 Task: Look for space in Osa, Russia from 8th June, 2023 to 12th June, 2023 for 2 adults in price range Rs.8000 to Rs.16000. Place can be private room with 1  bedroom having 1 bed and 1 bathroom. Property type can be flatguest house, hotel. Booking option can be shelf check-in. Required host language is English.
Action: Mouse pressed left at (373, 82)
Screenshot: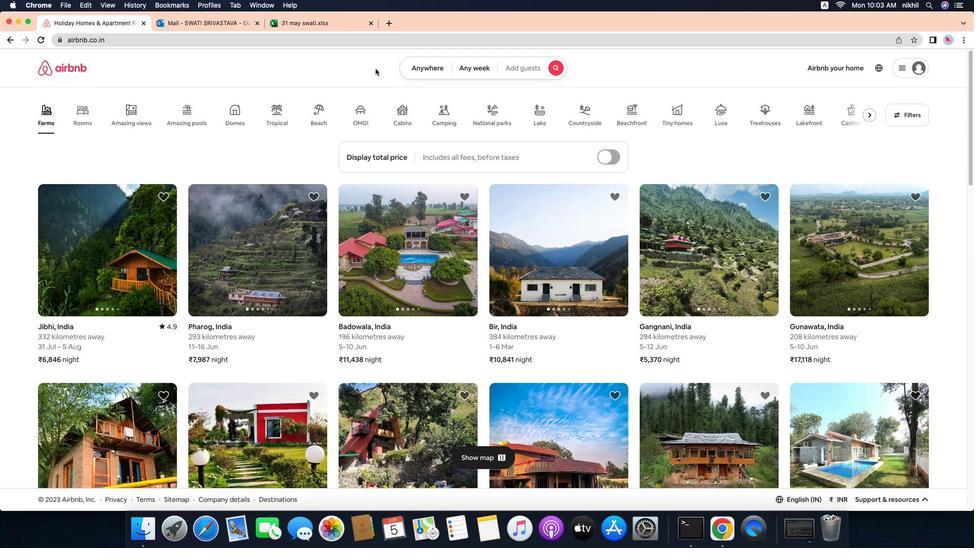 
Action: Mouse moved to (430, 84)
Screenshot: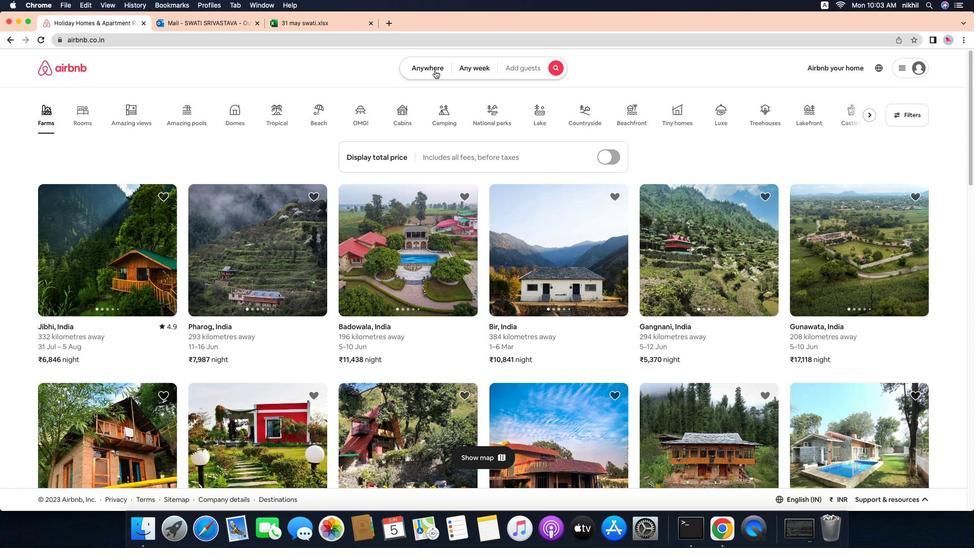 
Action: Mouse pressed left at (430, 84)
Screenshot: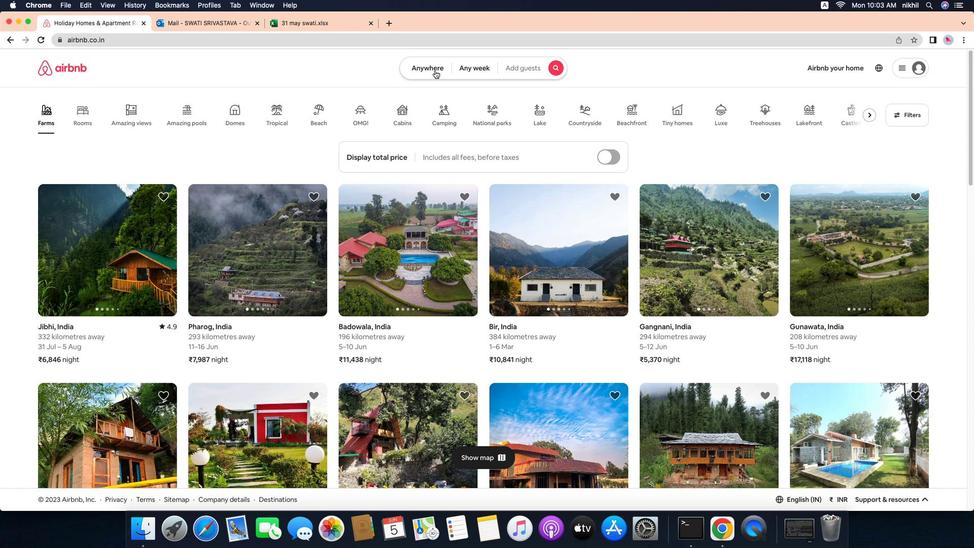 
Action: Mouse moved to (374, 113)
Screenshot: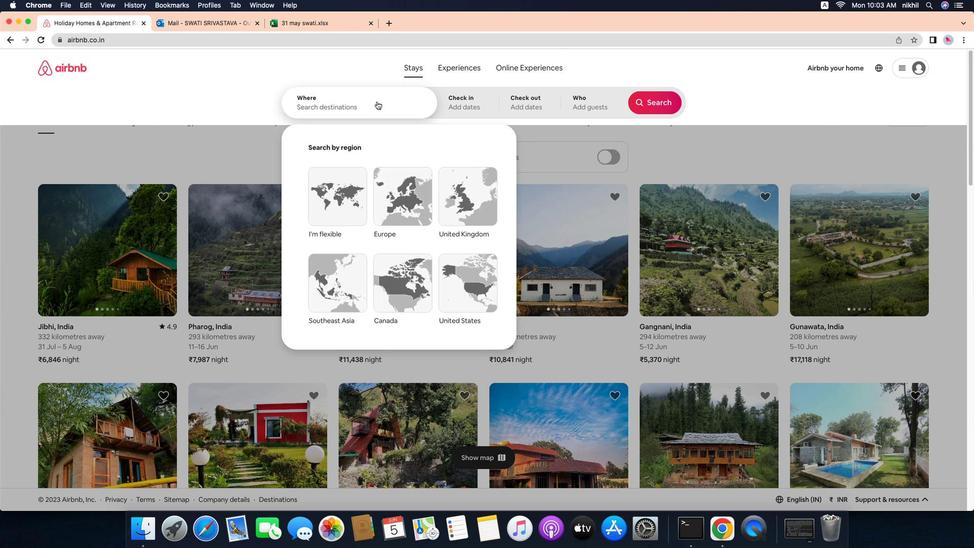 
Action: Mouse pressed left at (374, 113)
Screenshot: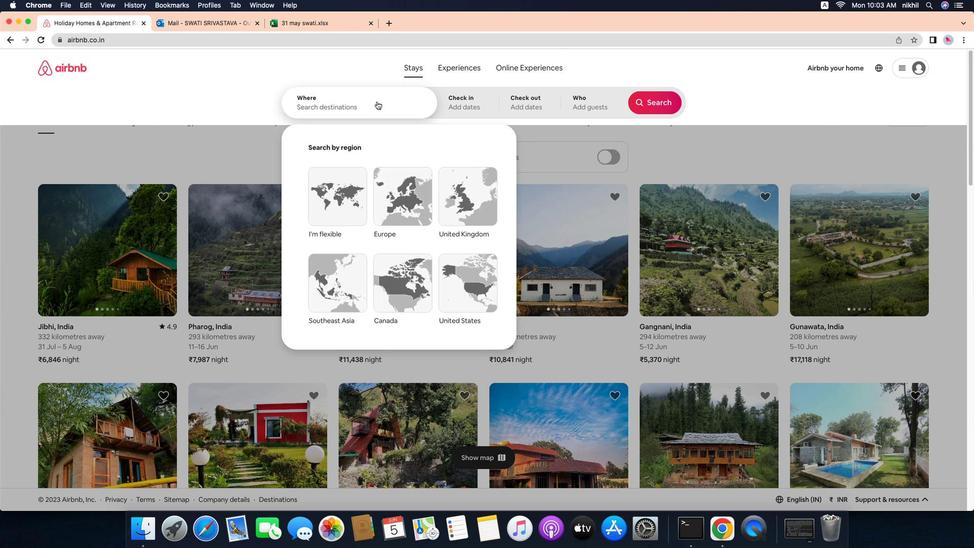 
Action: Mouse moved to (376, 119)
Screenshot: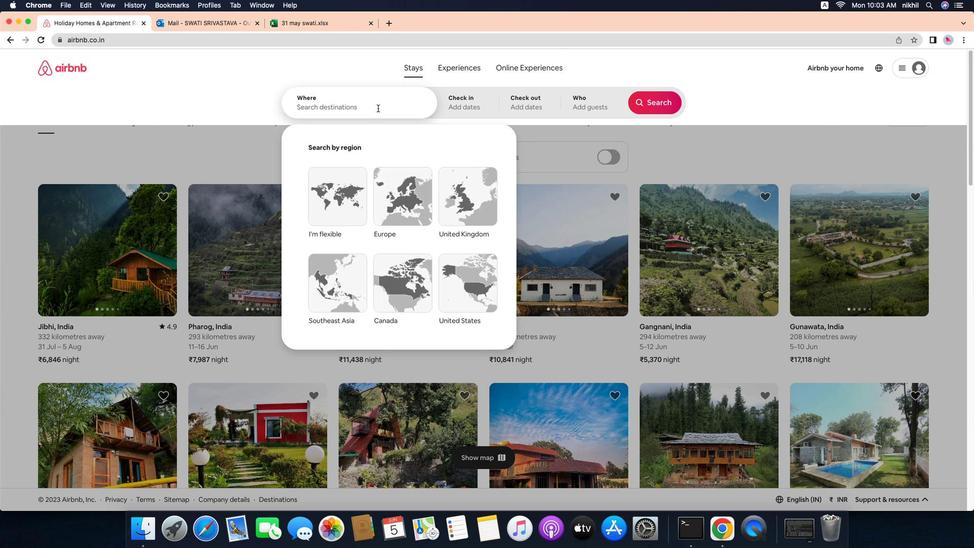 
Action: Key pressed Key.caps_lock'o''s''a'','Key.spaceKey.caps_lock'R'Key.caps_lock'u''s''s''i''a'Key.enter
Screenshot: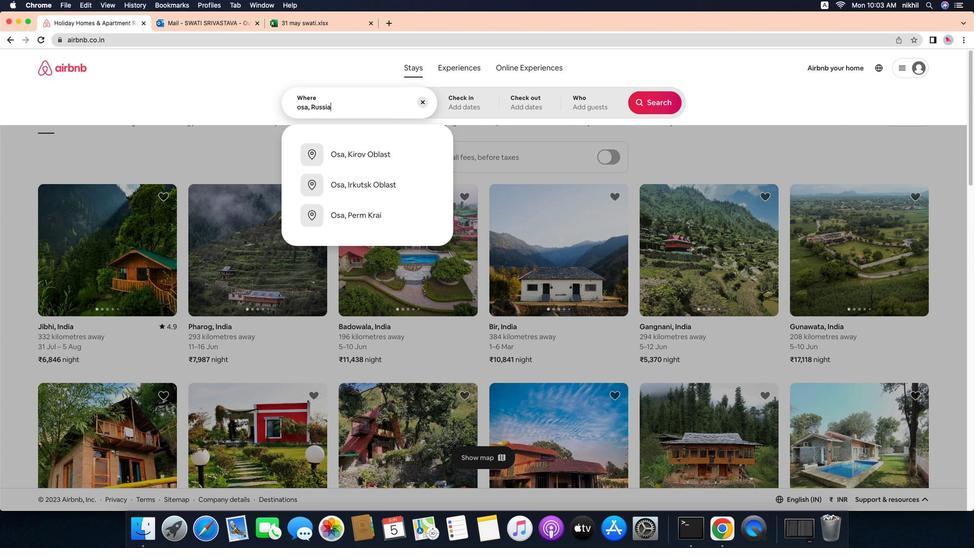 
Action: Mouse moved to (412, 242)
Screenshot: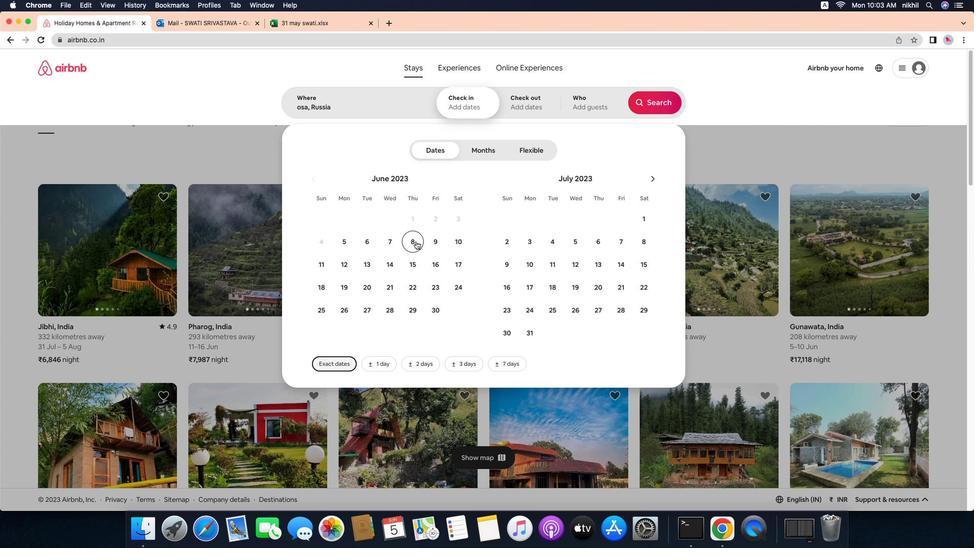 
Action: Mouse pressed left at (412, 242)
Screenshot: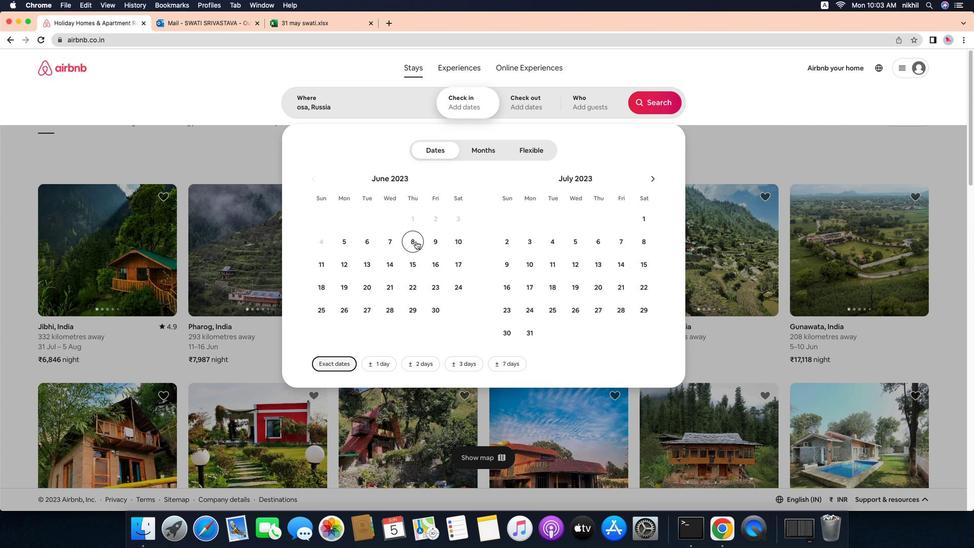 
Action: Mouse moved to (350, 261)
Screenshot: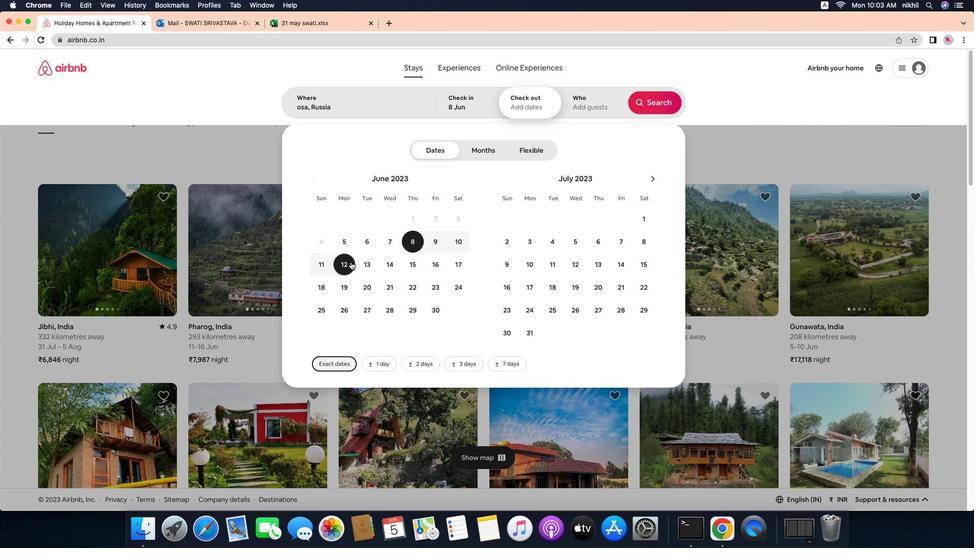 
Action: Mouse pressed left at (350, 261)
Screenshot: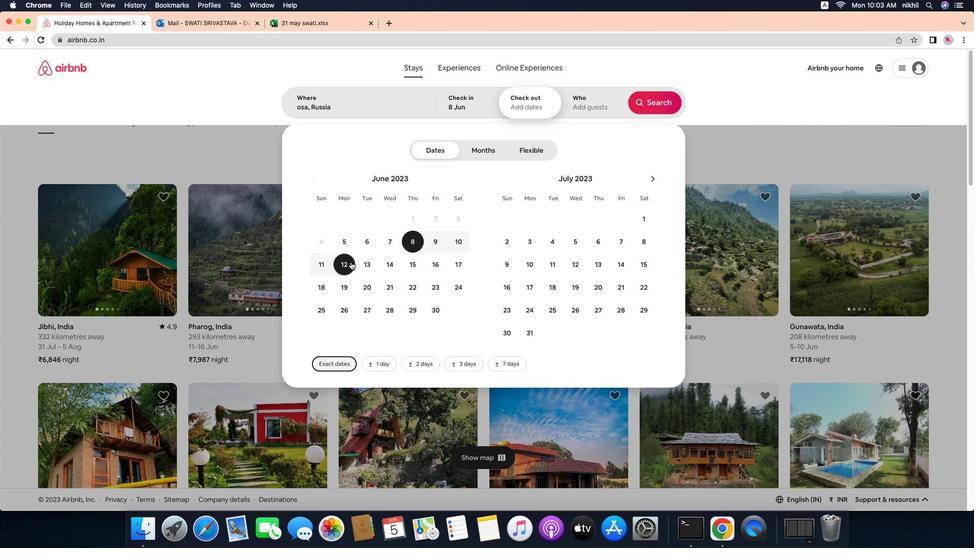 
Action: Mouse moved to (573, 111)
Screenshot: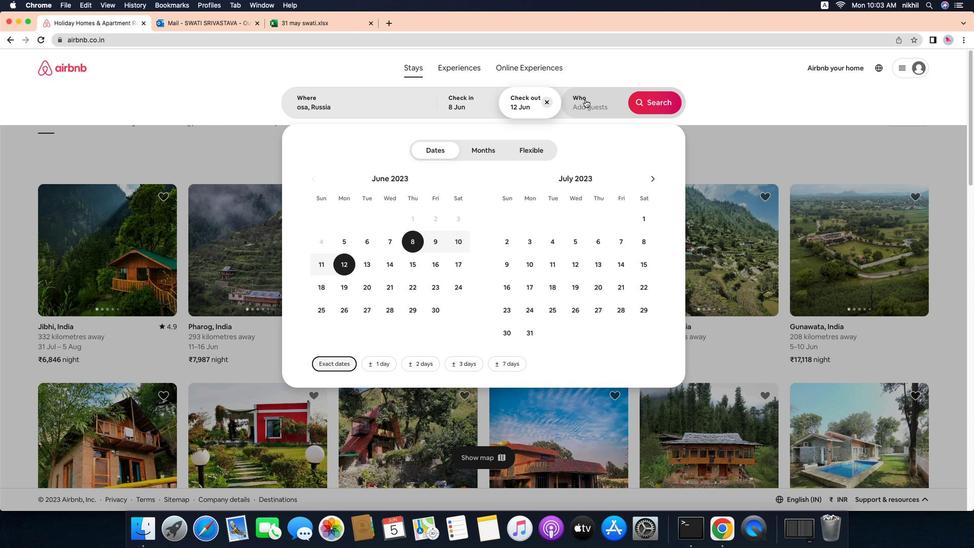 
Action: Mouse pressed left at (573, 111)
Screenshot: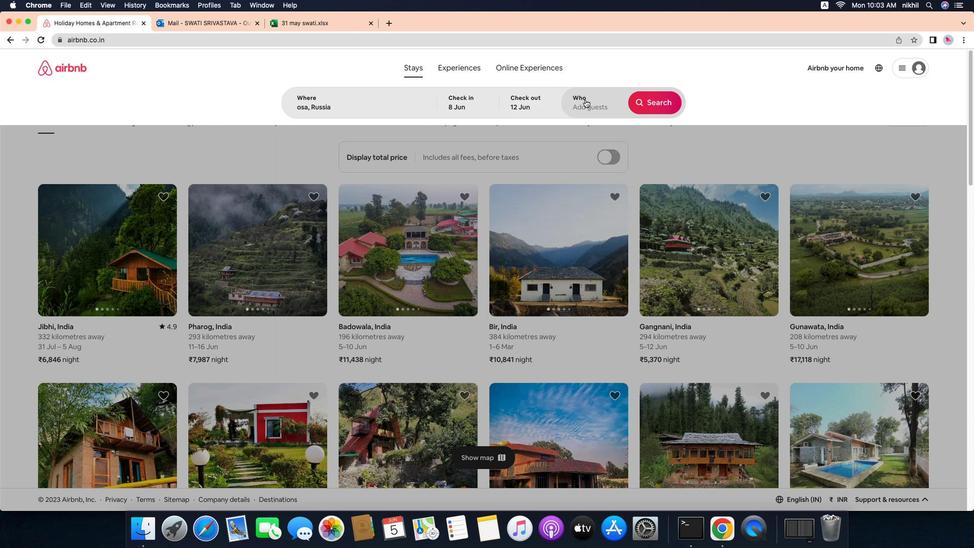 
Action: Mouse moved to (642, 165)
Screenshot: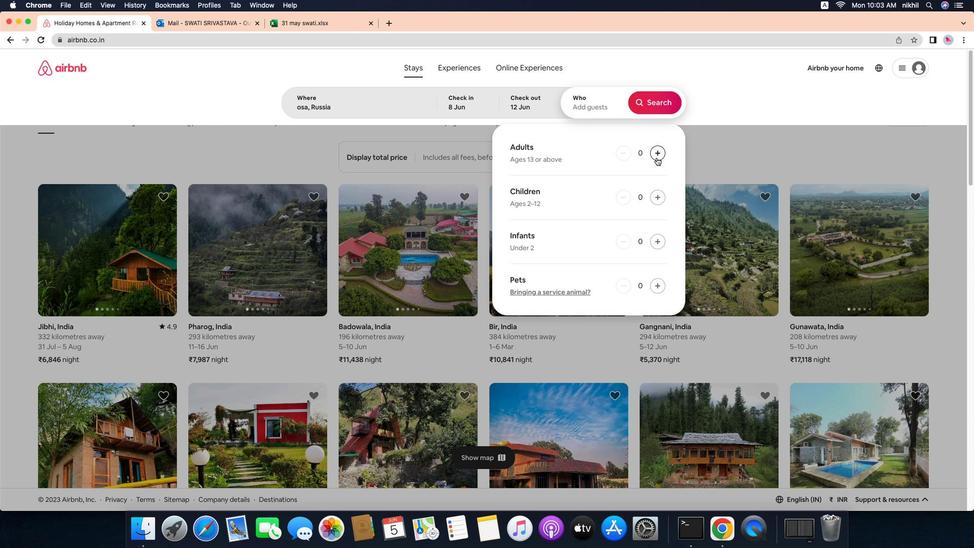 
Action: Mouse pressed left at (642, 165)
Screenshot: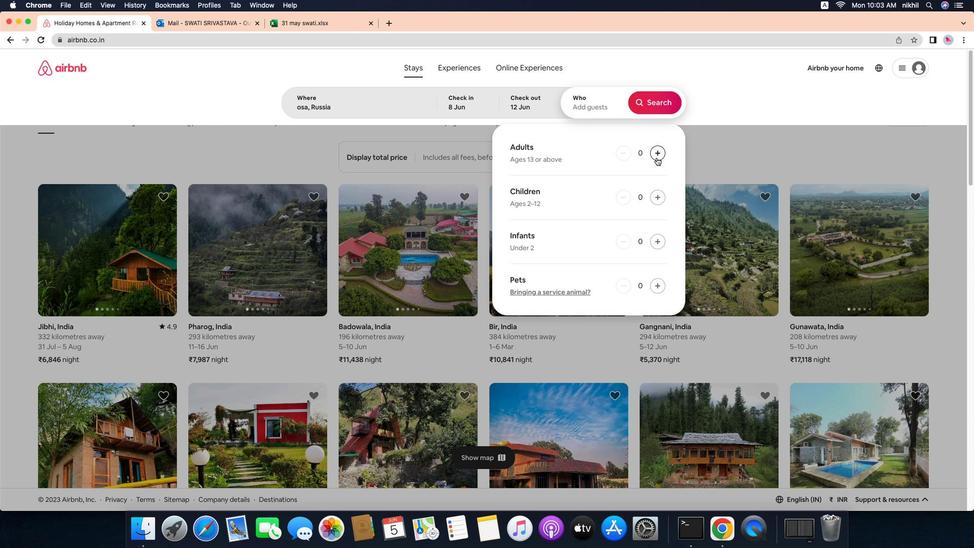 
Action: Mouse pressed left at (642, 165)
Screenshot: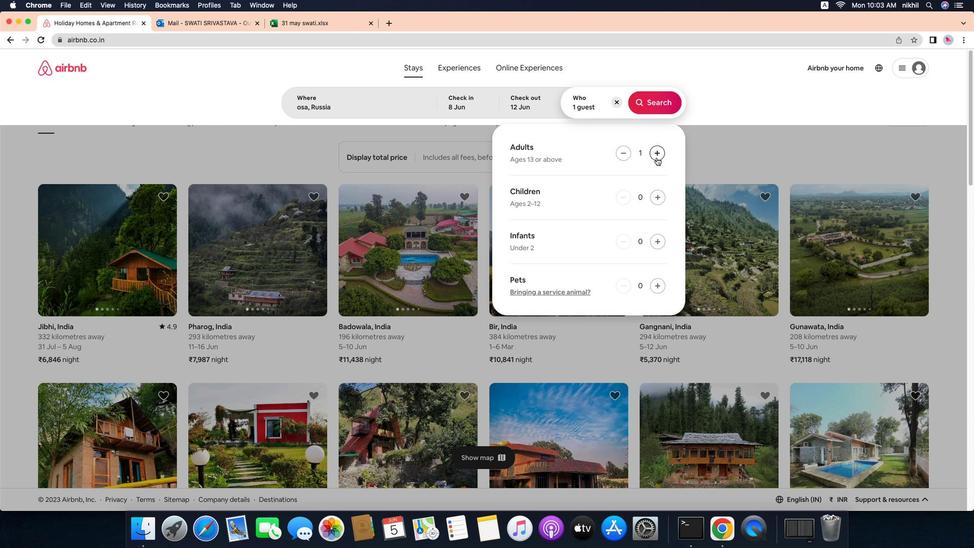 
Action: Mouse moved to (642, 115)
Screenshot: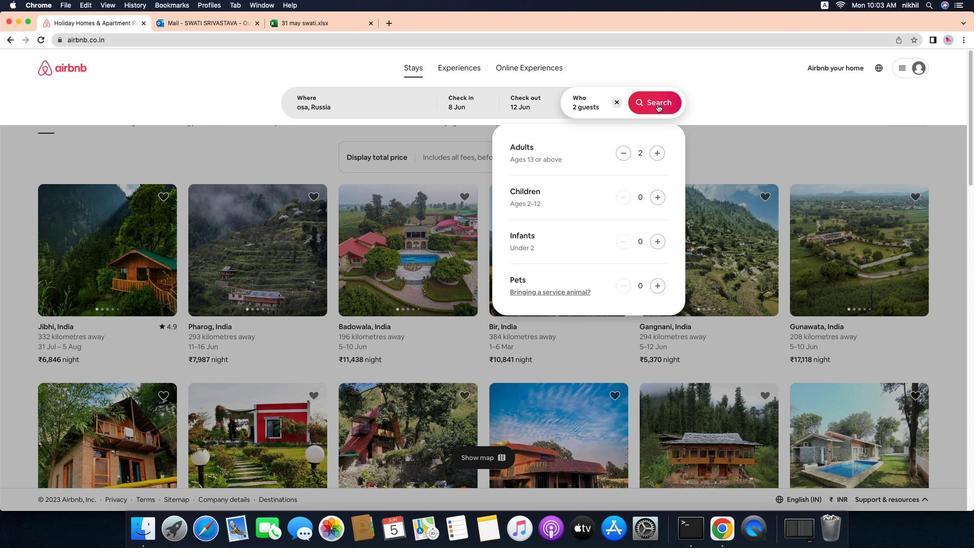 
Action: Mouse pressed left at (642, 115)
Screenshot: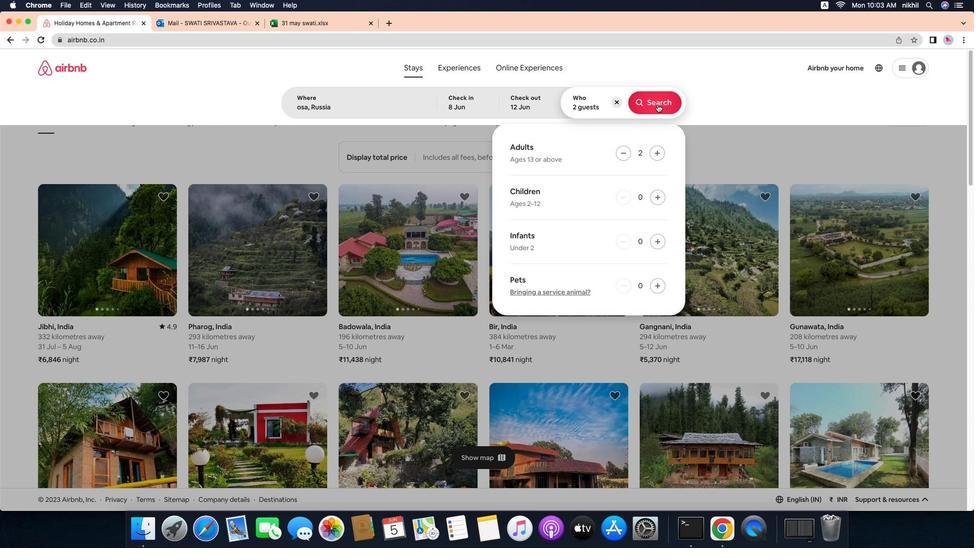 
Action: Mouse moved to (908, 123)
Screenshot: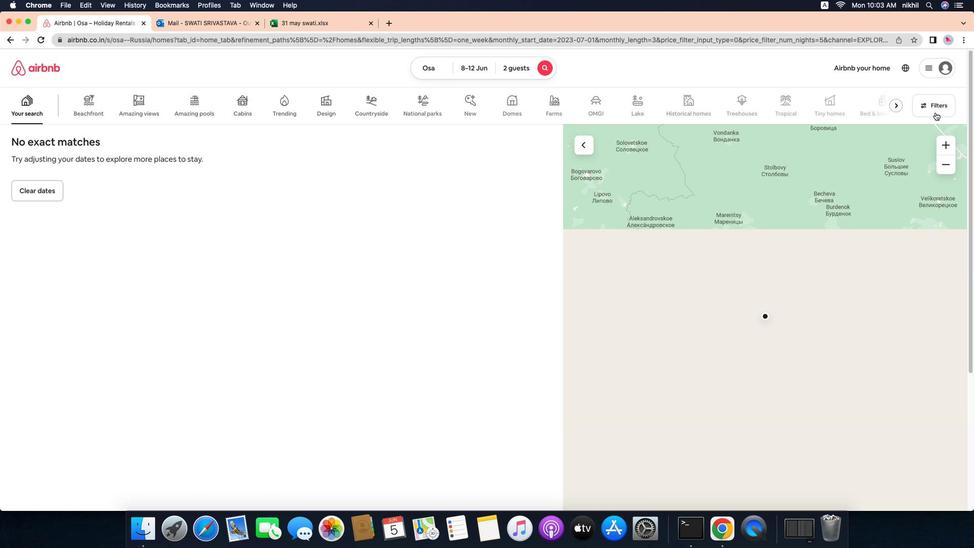 
Action: Mouse pressed left at (908, 123)
Screenshot: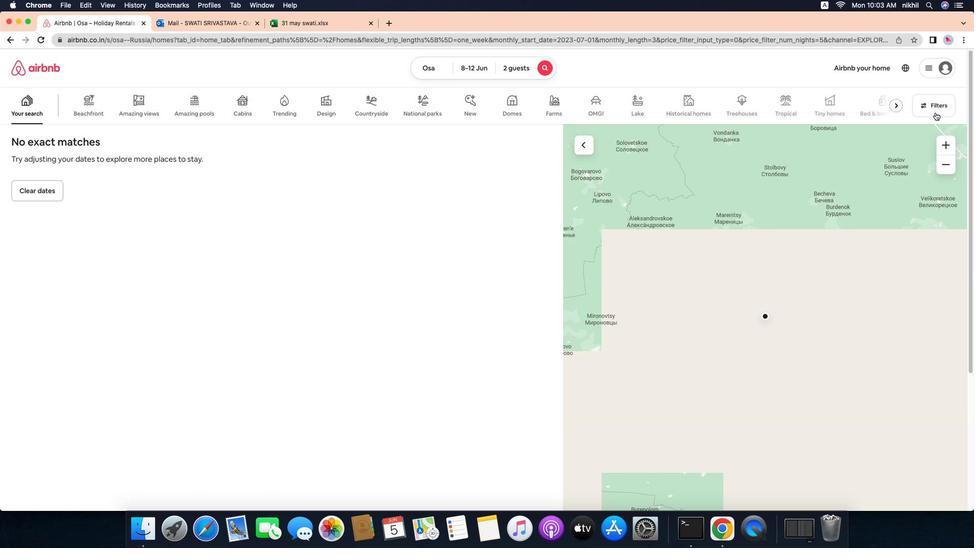 
Action: Mouse moved to (380, 332)
Screenshot: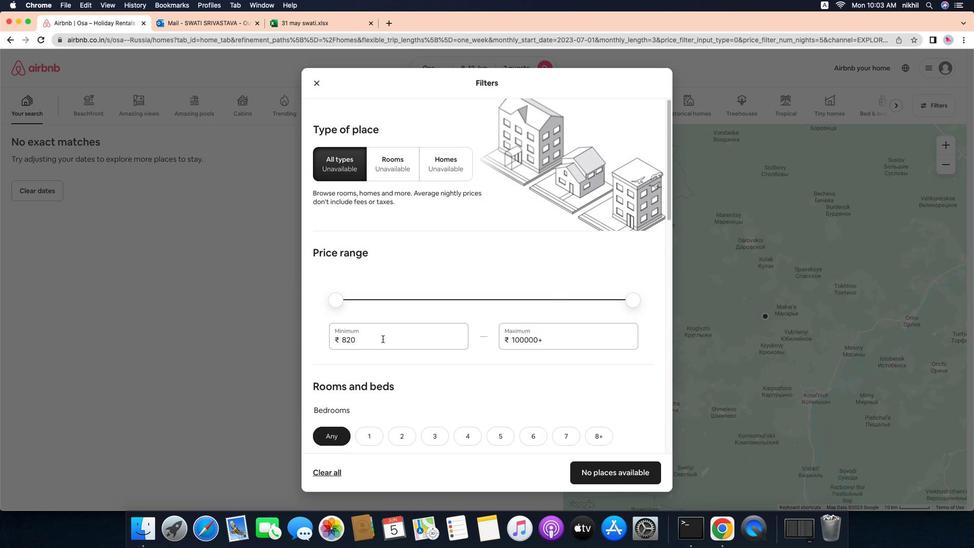 
Action: Mouse pressed left at (380, 332)
Screenshot: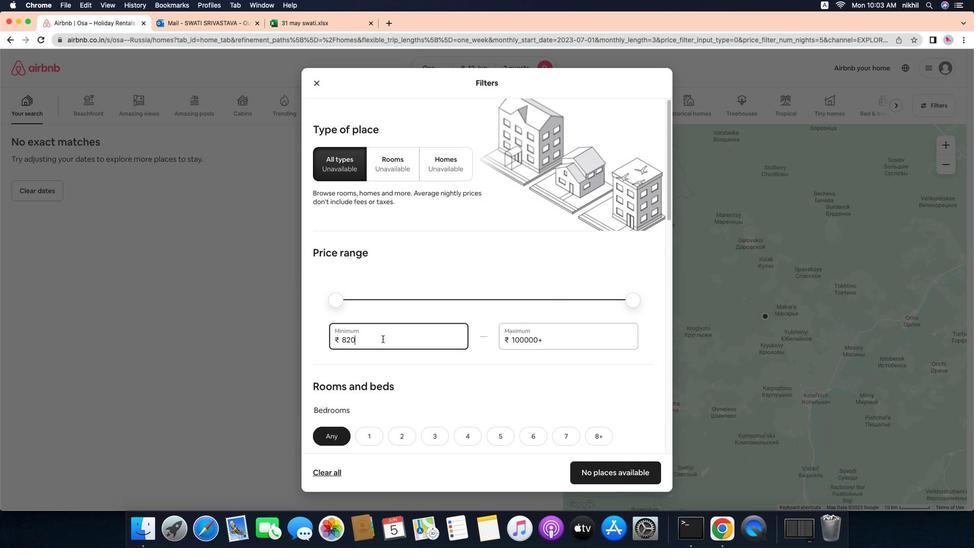 
Action: Key pressed Key.backspaceKey.backspaceKey.backspaceKey.backspace'8''0''0''0'
Screenshot: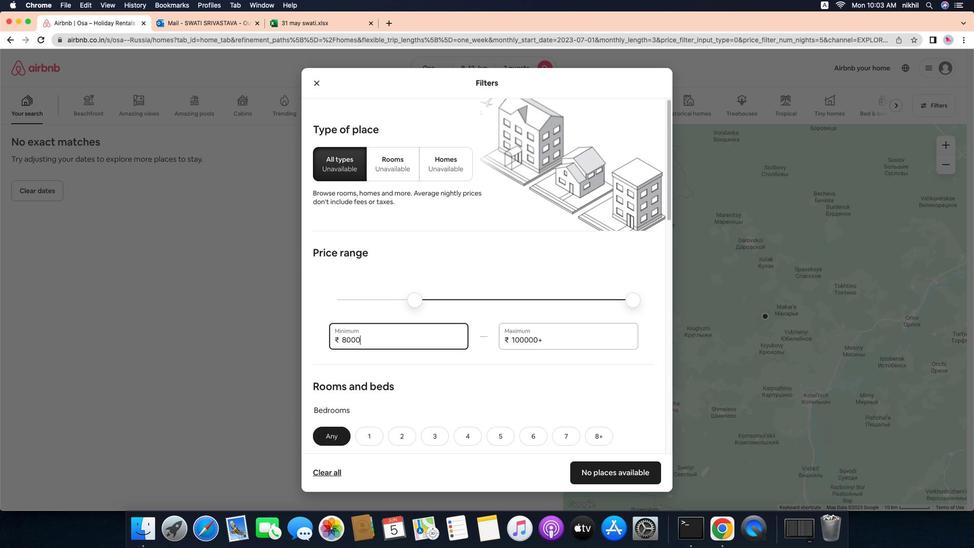 
Action: Mouse moved to (551, 332)
Screenshot: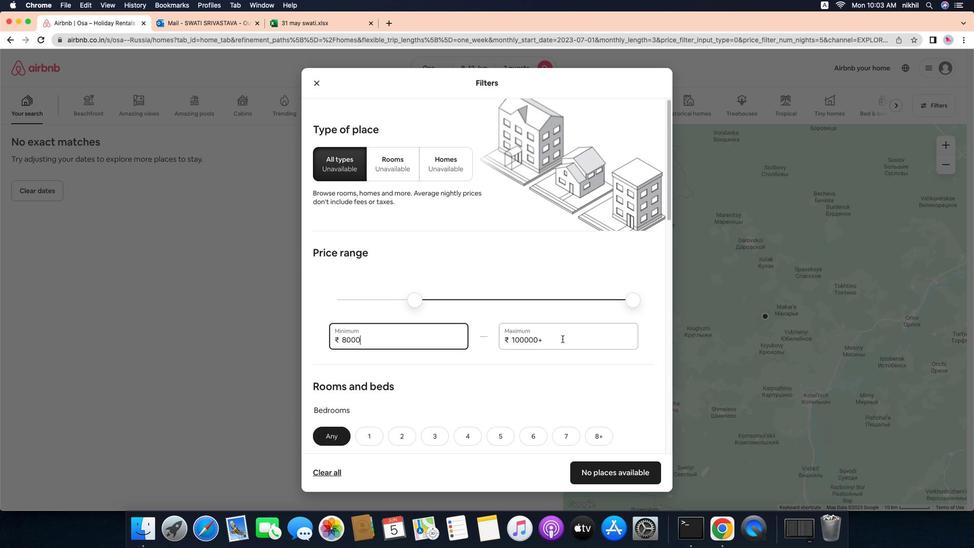
Action: Mouse pressed left at (551, 332)
Screenshot: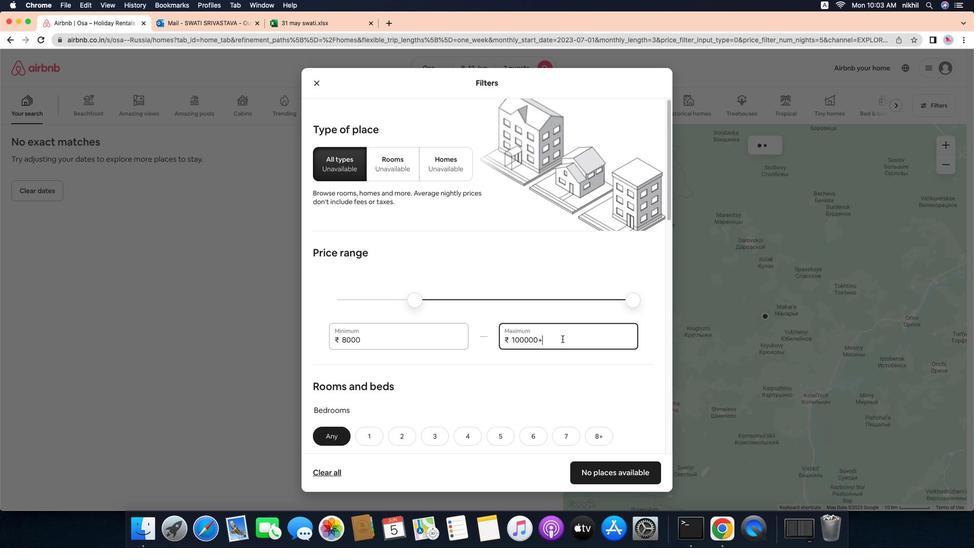 
Action: Key pressed Key.backspaceKey.backspaceKey.backspaceKey.backspaceKey.backspaceKey.backspaceKey.backspaceKey.backspaceKey.backspace'1''6''0''0''0'
Screenshot: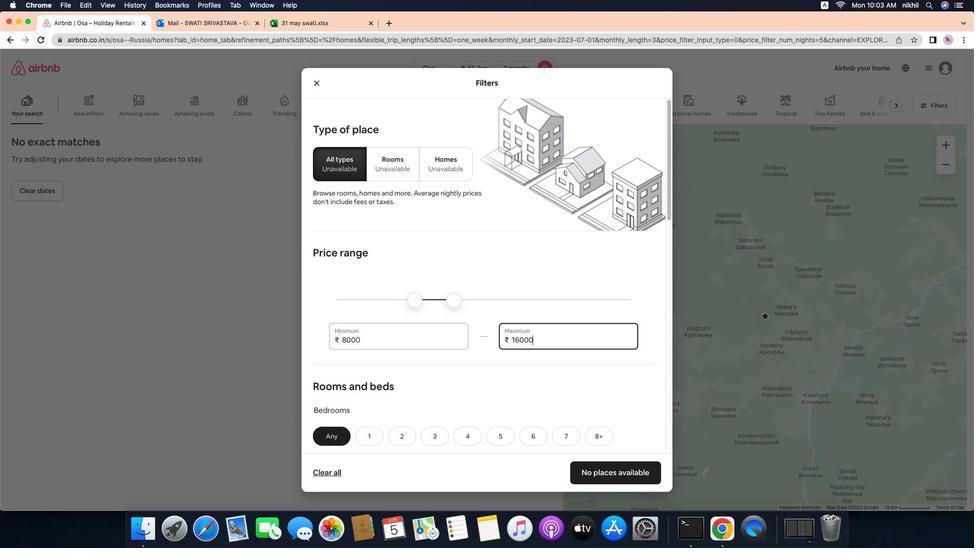 
Action: Mouse moved to (524, 330)
Screenshot: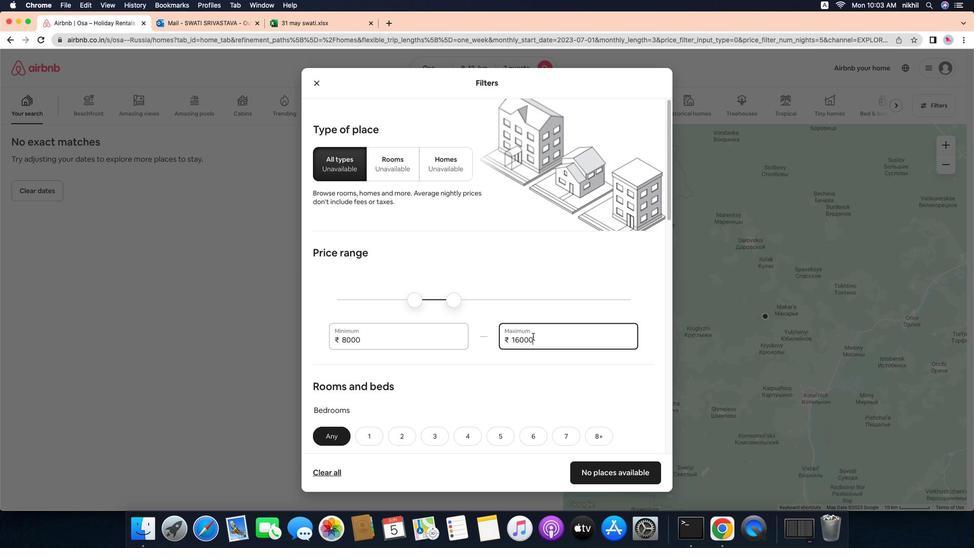 
Action: Mouse scrolled (524, 330) with delta (14, 19)
Screenshot: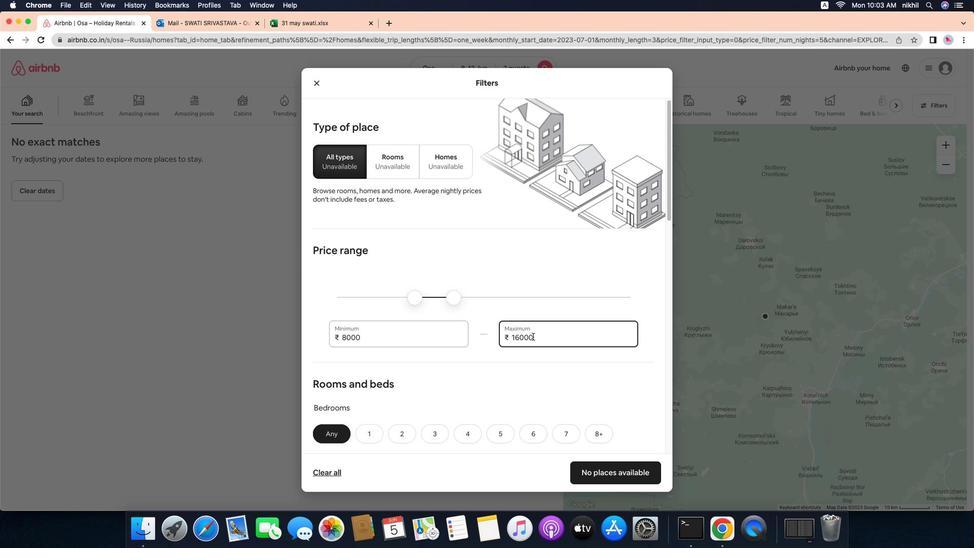 
Action: Mouse scrolled (524, 330) with delta (14, 19)
Screenshot: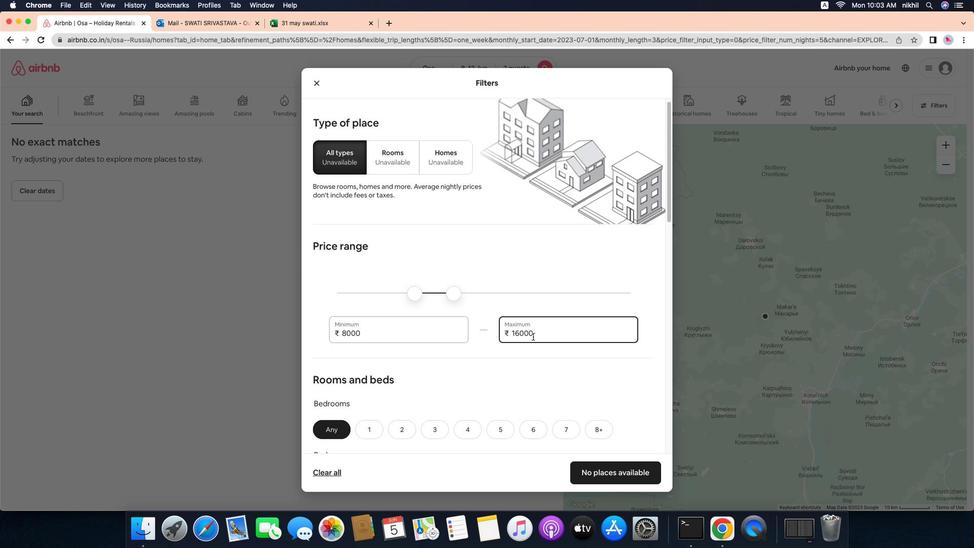
Action: Mouse scrolled (524, 330) with delta (14, 18)
Screenshot: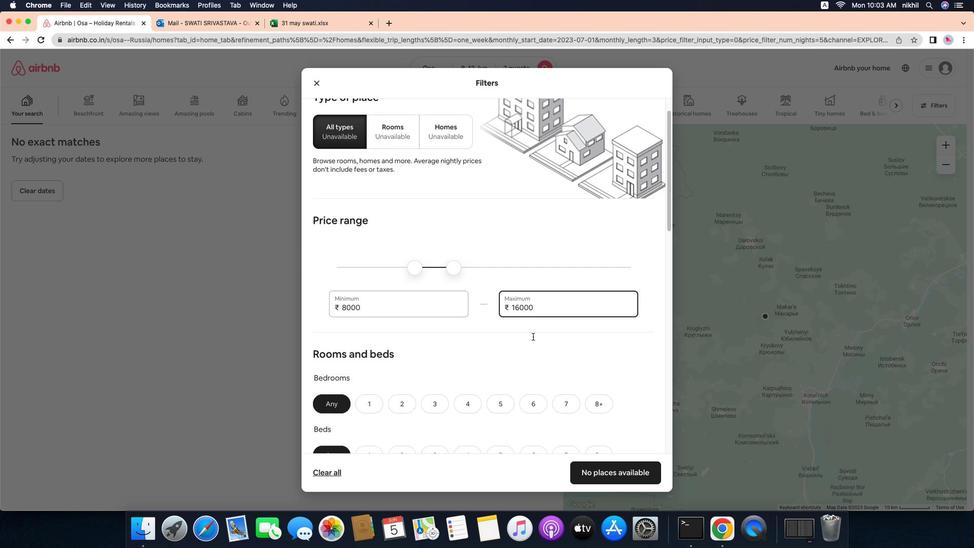 
Action: Mouse scrolled (524, 330) with delta (14, 18)
Screenshot: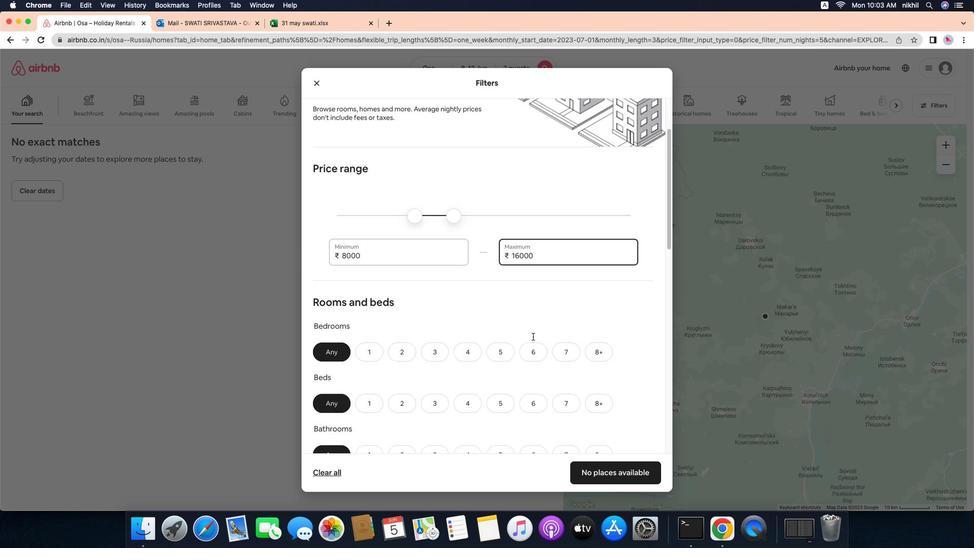 
Action: Mouse moved to (366, 308)
Screenshot: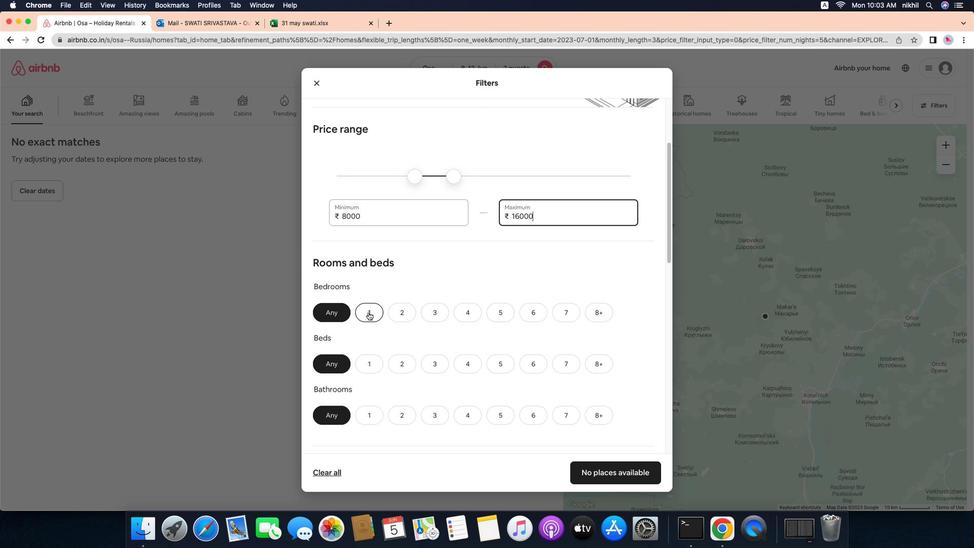 
Action: Mouse pressed left at (366, 308)
Screenshot: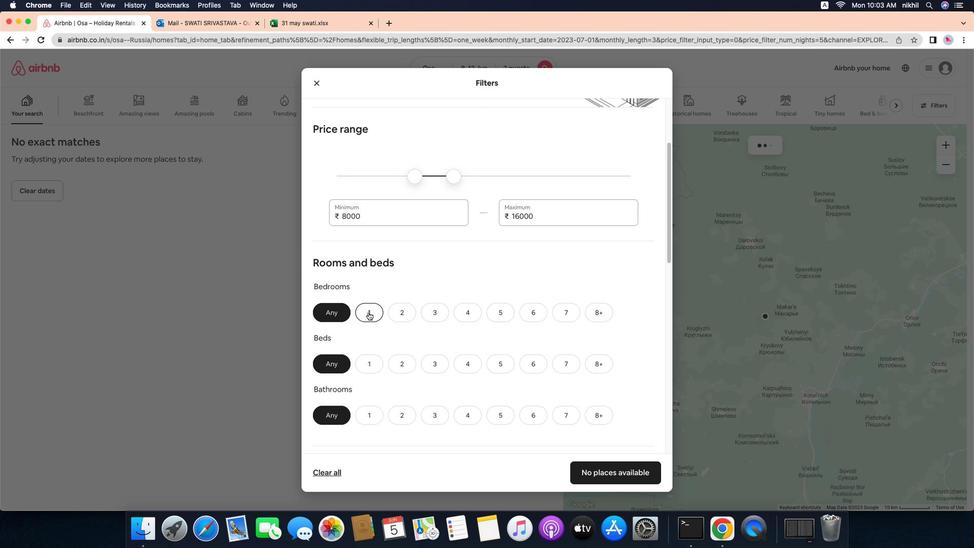 
Action: Mouse moved to (368, 359)
Screenshot: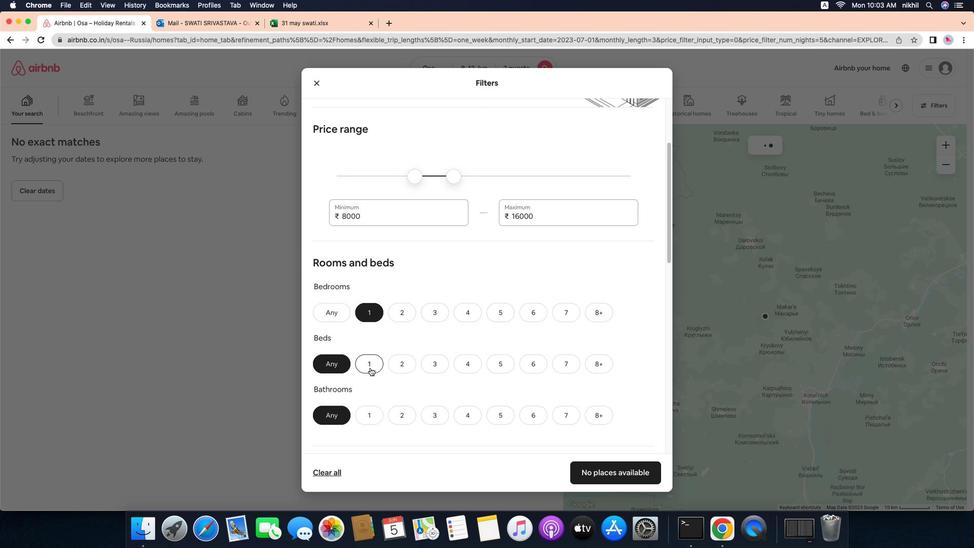 
Action: Mouse pressed left at (368, 359)
Screenshot: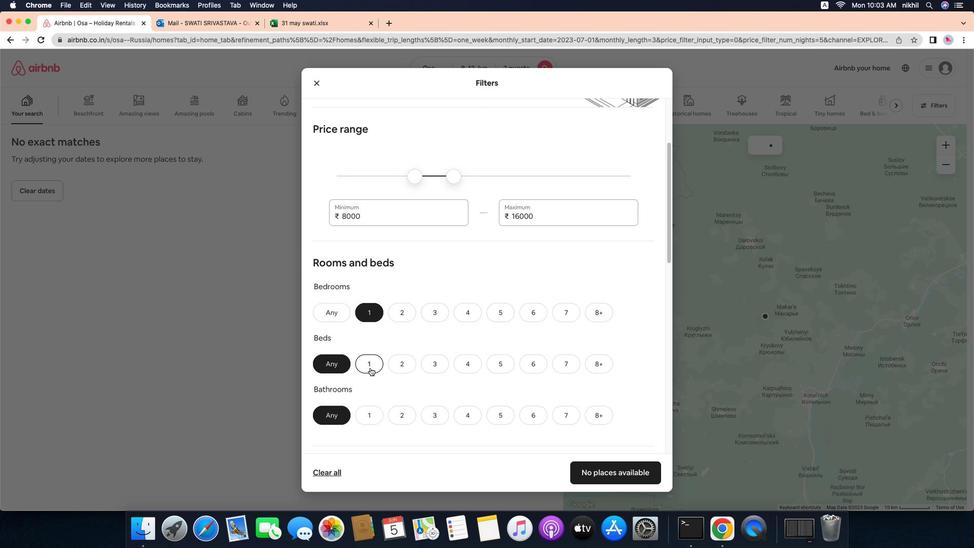 
Action: Mouse moved to (371, 403)
Screenshot: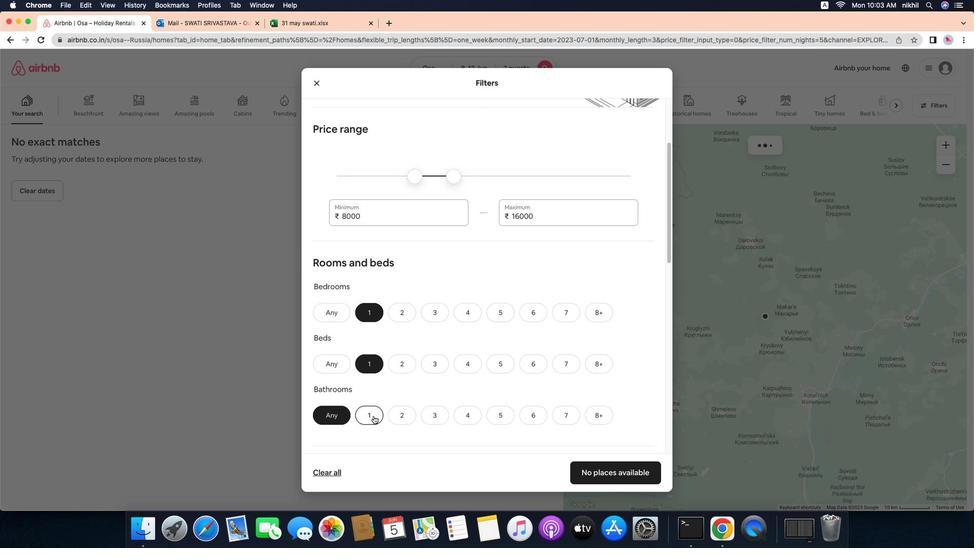 
Action: Mouse pressed left at (371, 403)
Screenshot: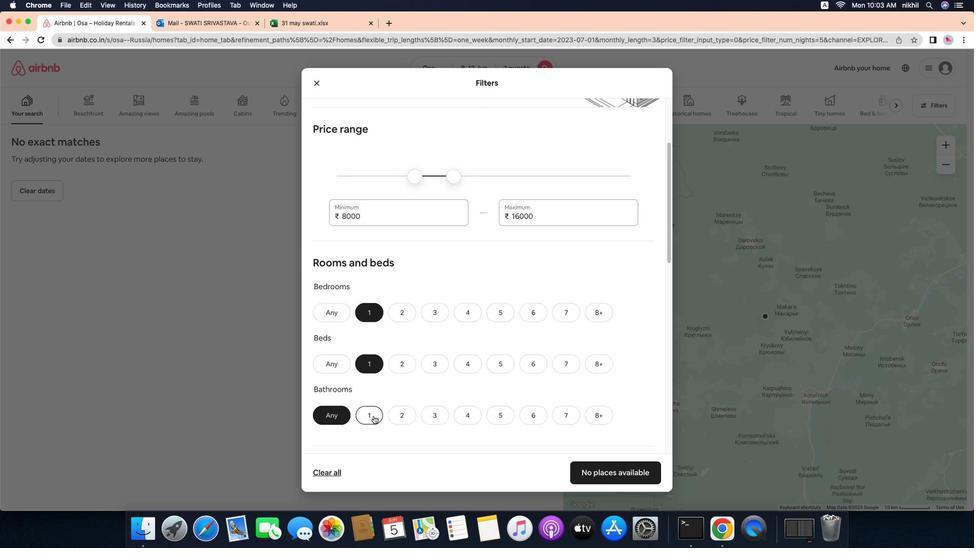 
Action: Mouse moved to (469, 366)
Screenshot: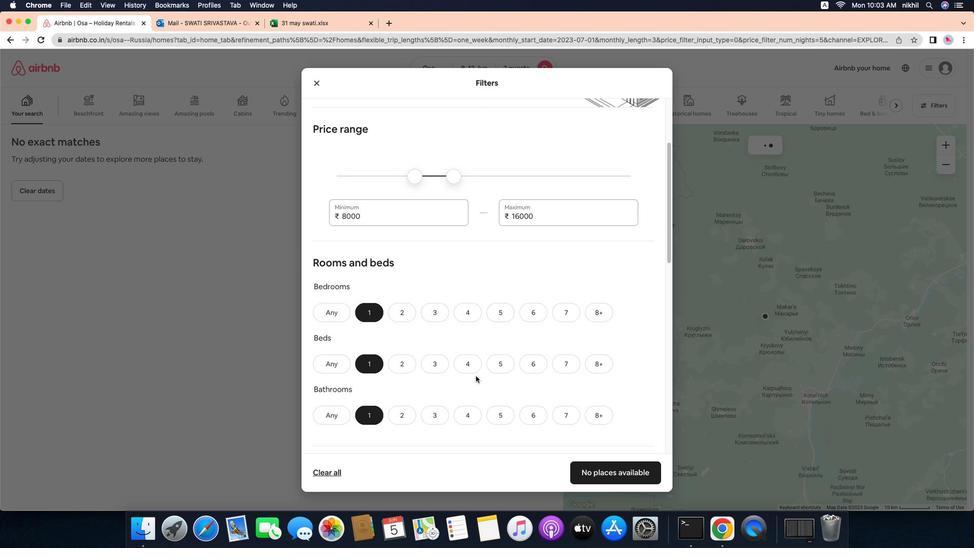 
Action: Mouse scrolled (469, 366) with delta (14, 19)
Screenshot: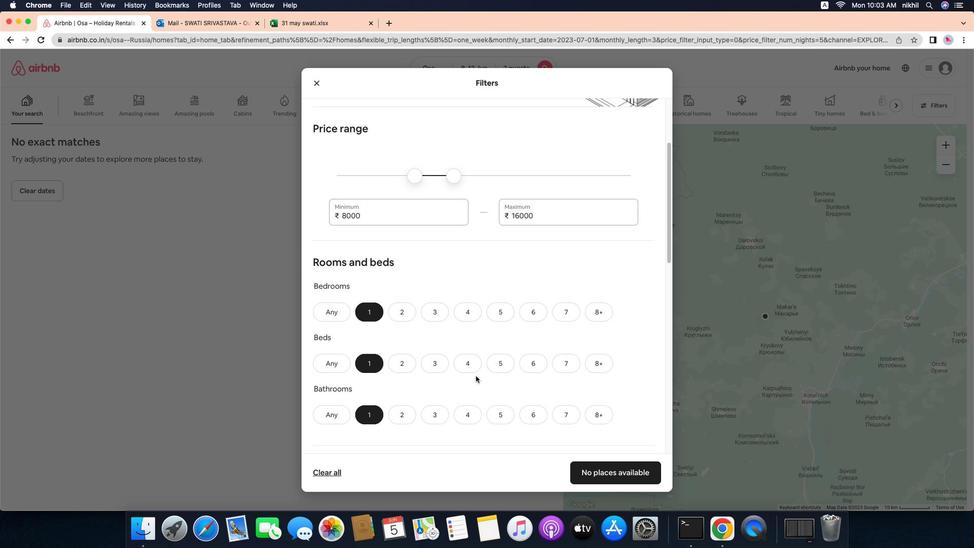 
Action: Mouse scrolled (469, 366) with delta (14, 19)
Screenshot: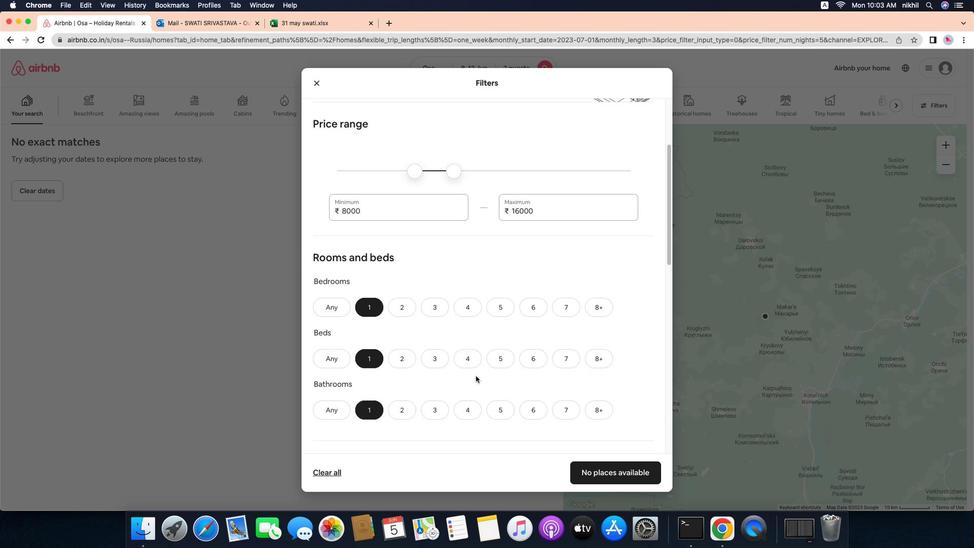 
Action: Mouse scrolled (469, 366) with delta (14, 19)
Screenshot: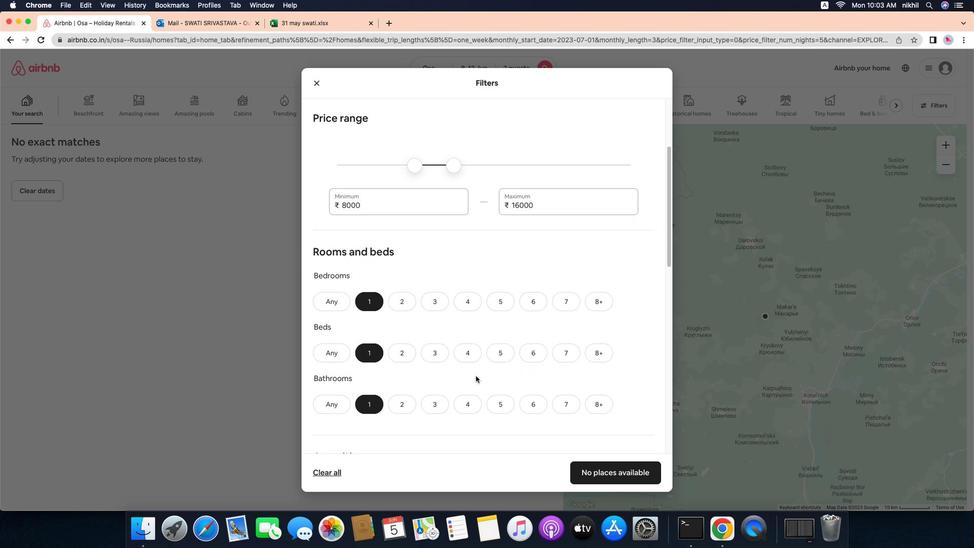 
Action: Mouse scrolled (469, 366) with delta (14, 19)
Screenshot: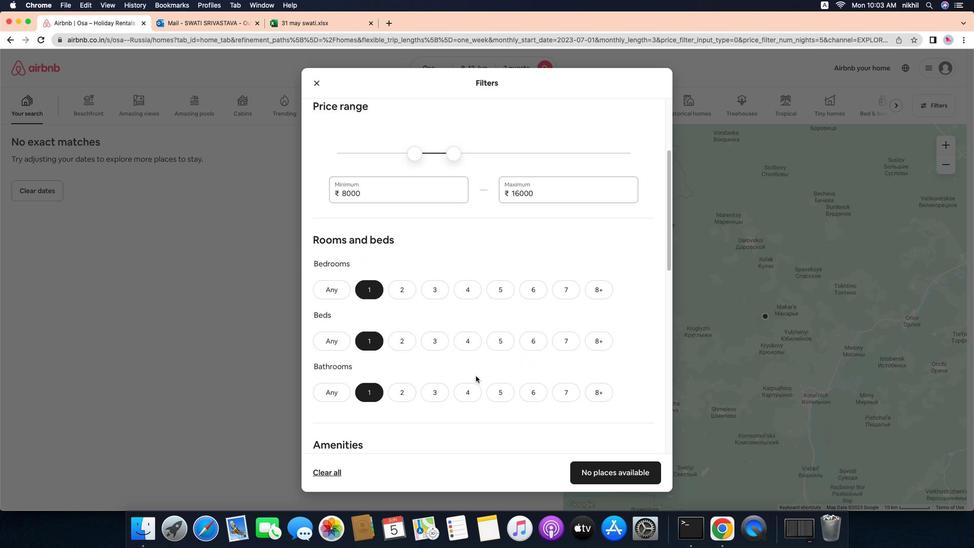 
Action: Mouse scrolled (469, 366) with delta (14, 18)
Screenshot: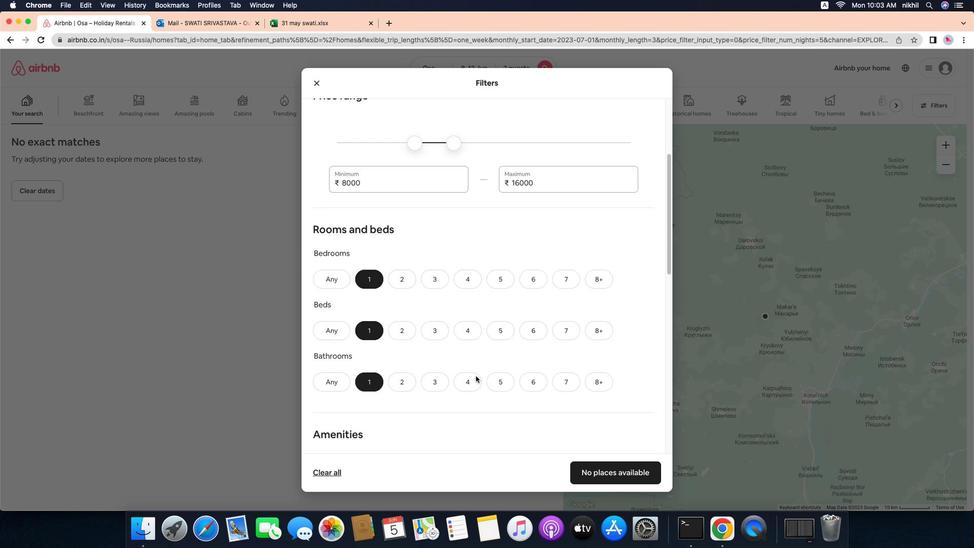 
Action: Mouse scrolled (469, 366) with delta (14, 18)
Screenshot: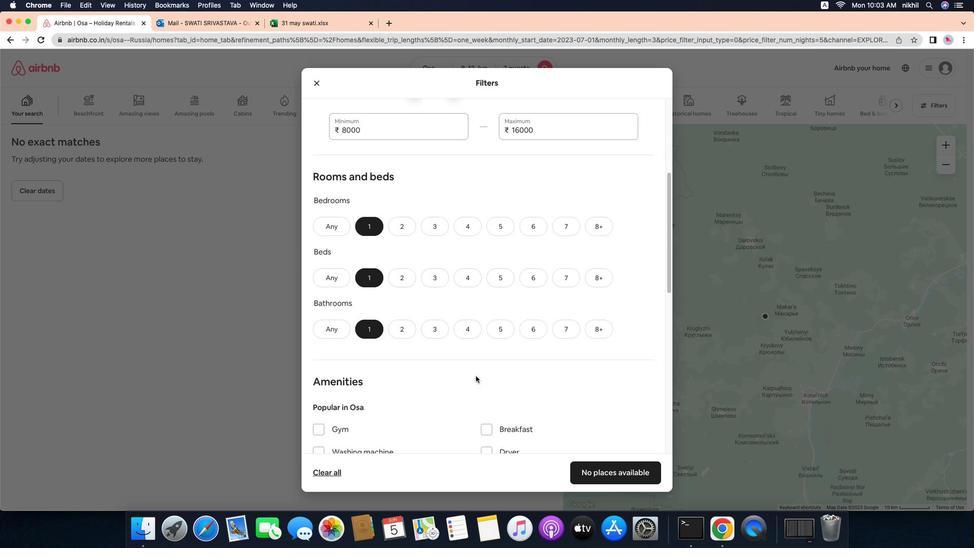 
Action: Mouse moved to (465, 359)
Screenshot: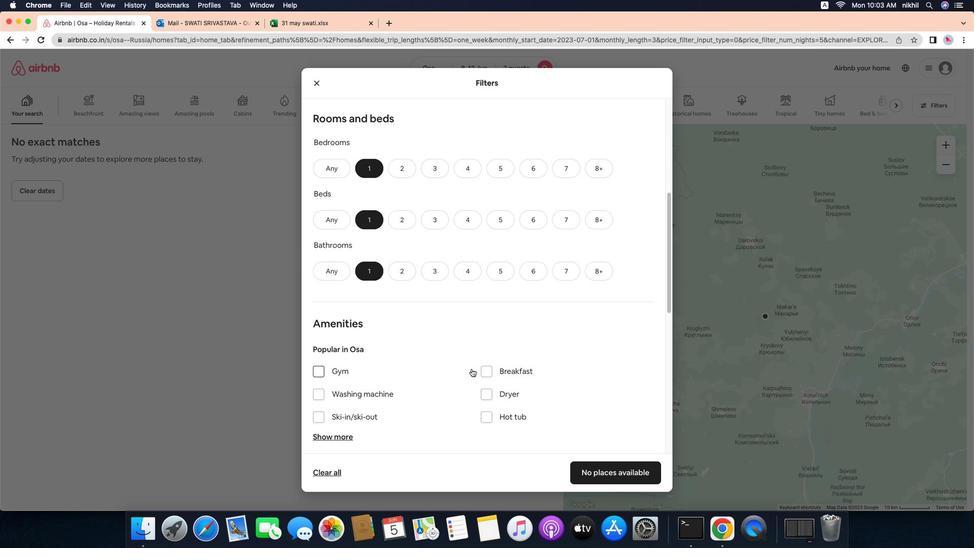 
Action: Mouse scrolled (465, 359) with delta (14, 19)
Screenshot: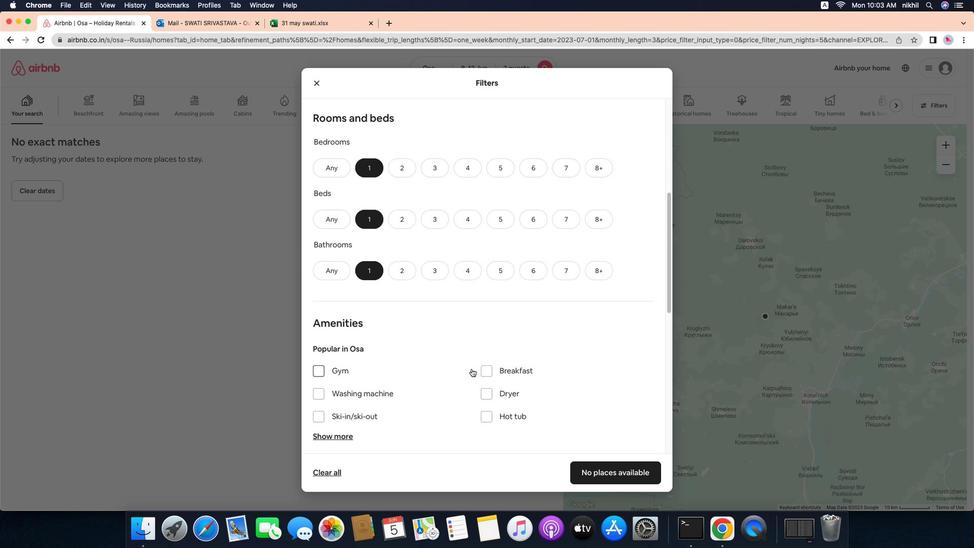 
Action: Mouse scrolled (465, 359) with delta (14, 19)
Screenshot: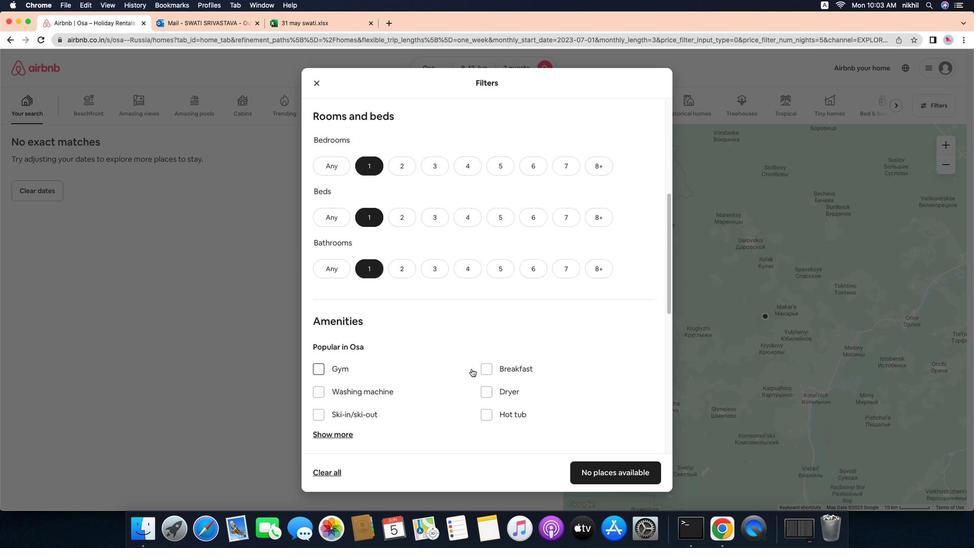 
Action: Mouse scrolled (465, 359) with delta (14, 19)
Screenshot: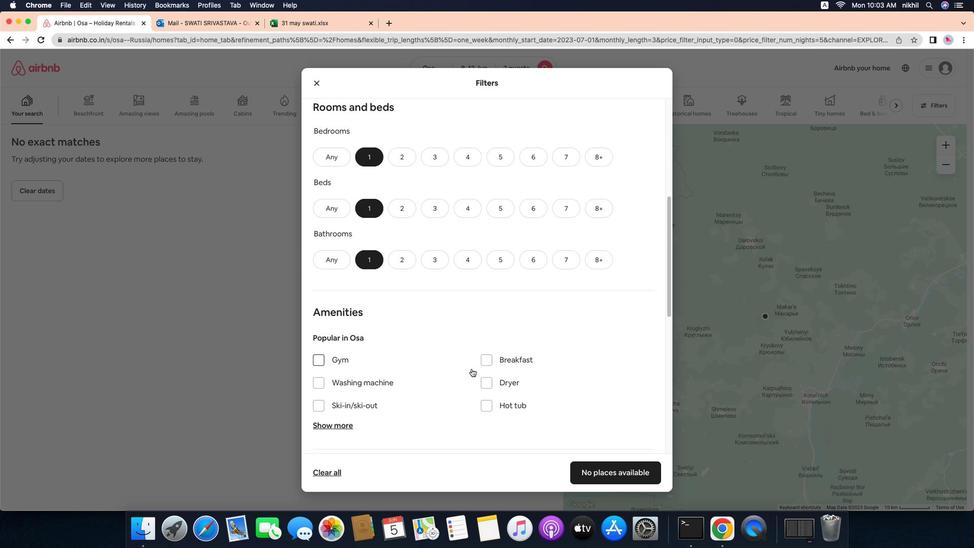 
Action: Mouse scrolled (465, 359) with delta (14, 18)
Screenshot: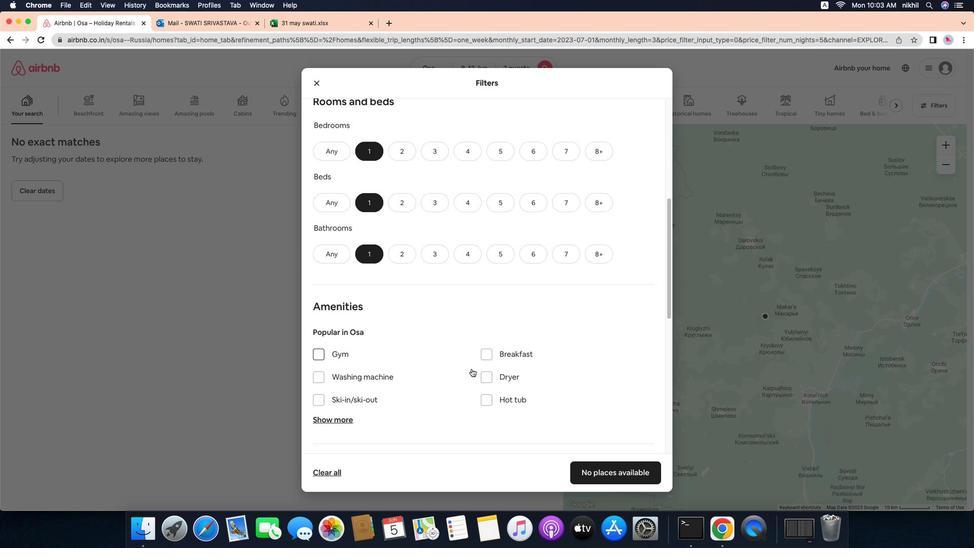 
Action: Mouse scrolled (465, 359) with delta (14, 18)
Screenshot: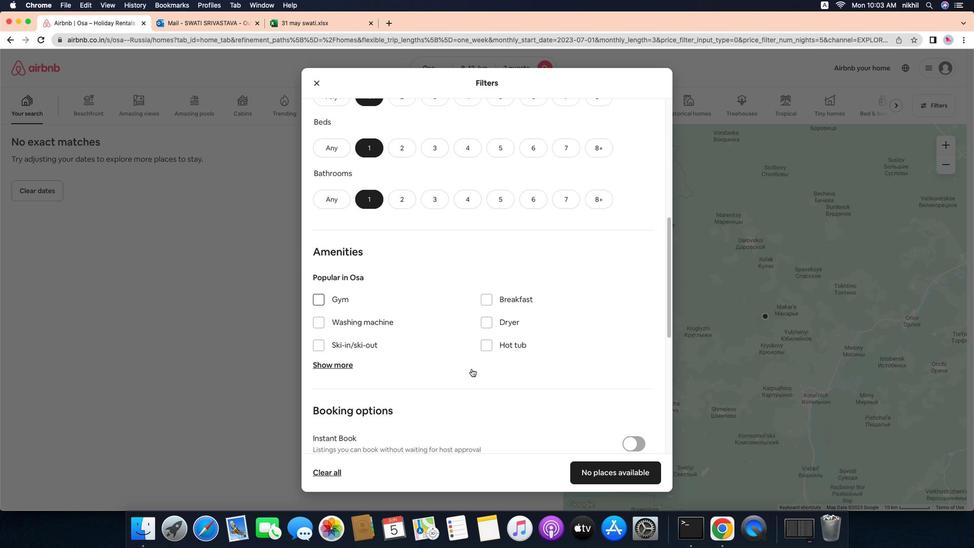 
Action: Mouse scrolled (465, 359) with delta (14, 19)
Screenshot: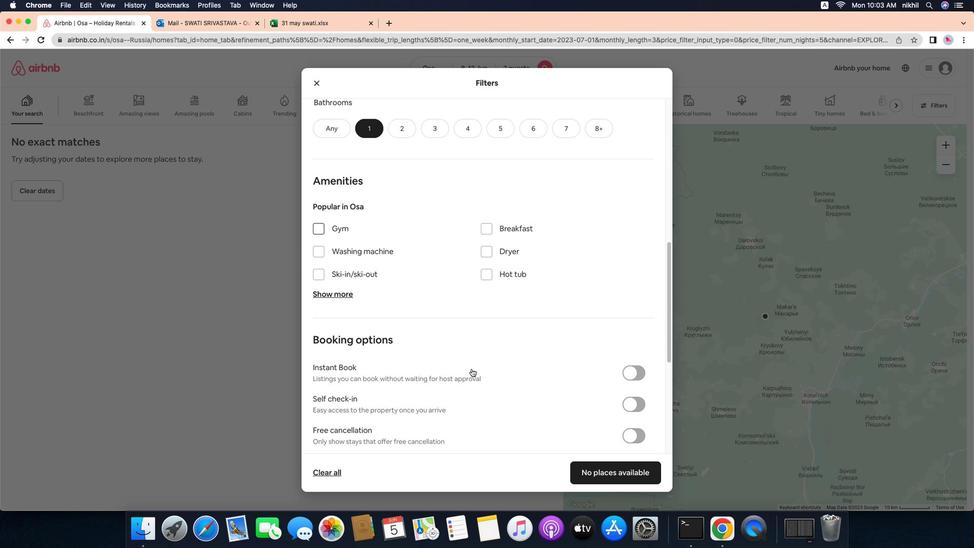 
Action: Mouse scrolled (465, 359) with delta (14, 19)
Screenshot: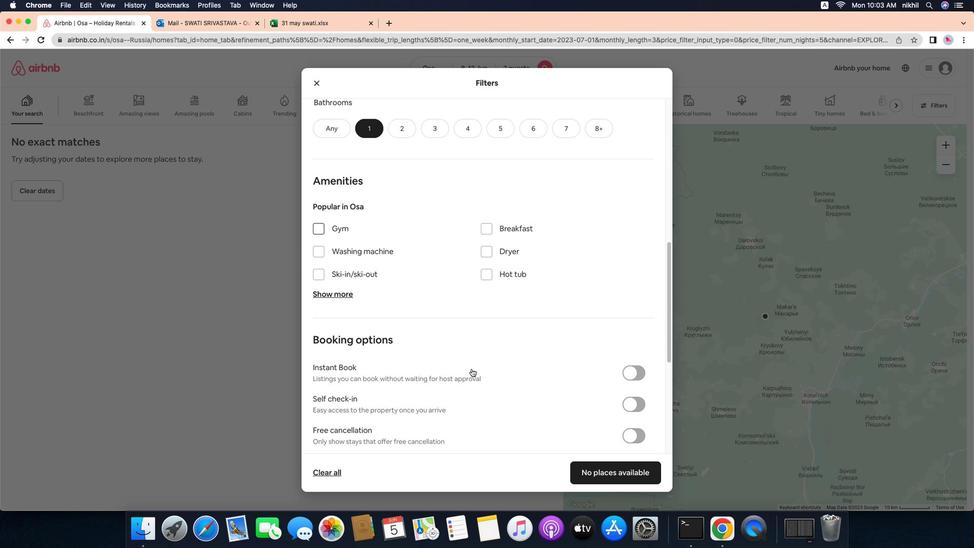 
Action: Mouse scrolled (465, 359) with delta (14, 18)
Screenshot: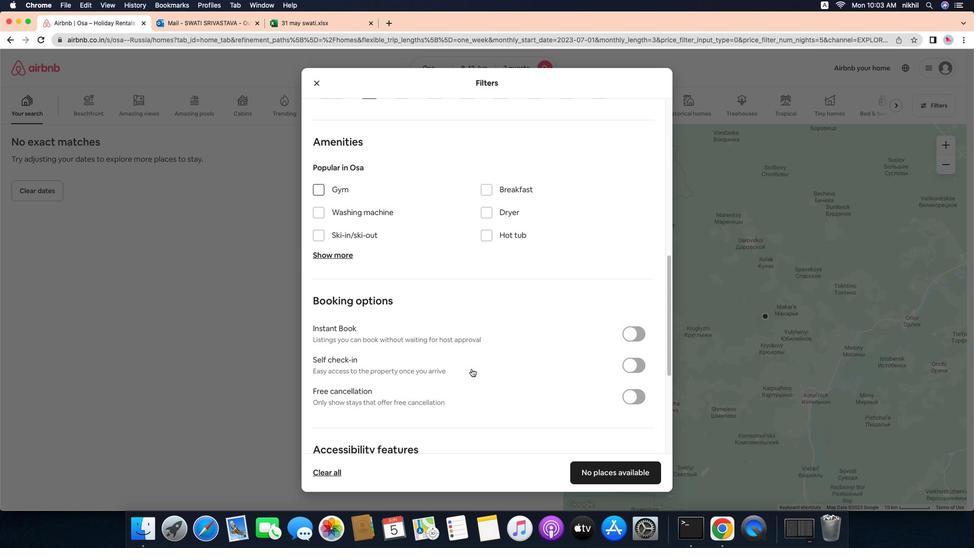 
Action: Mouse moved to (610, 318)
Screenshot: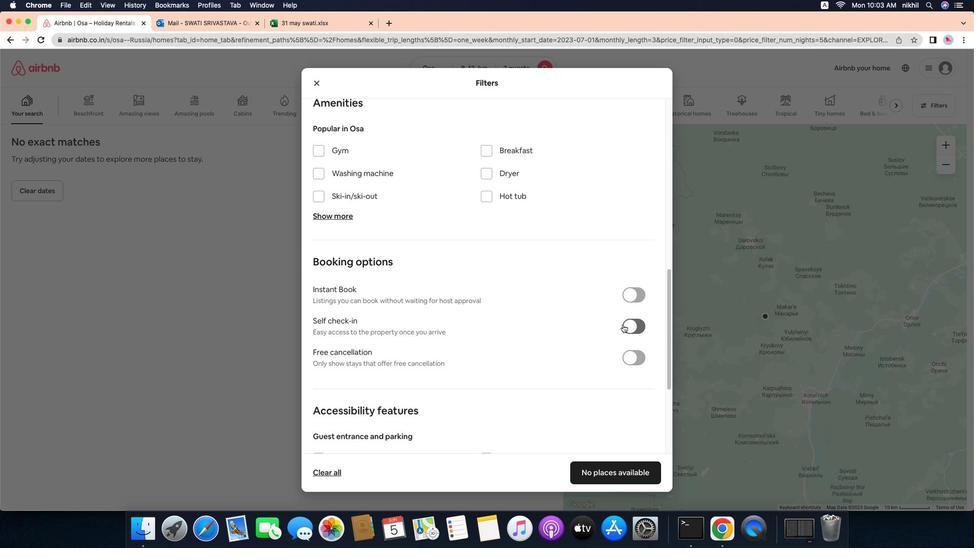 
Action: Mouse pressed left at (610, 318)
Screenshot: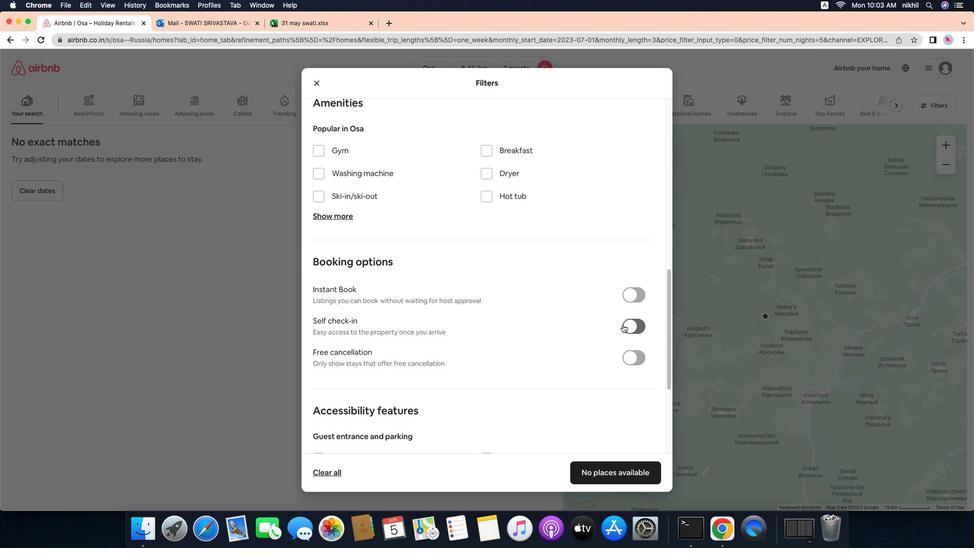 
Action: Mouse moved to (527, 325)
Screenshot: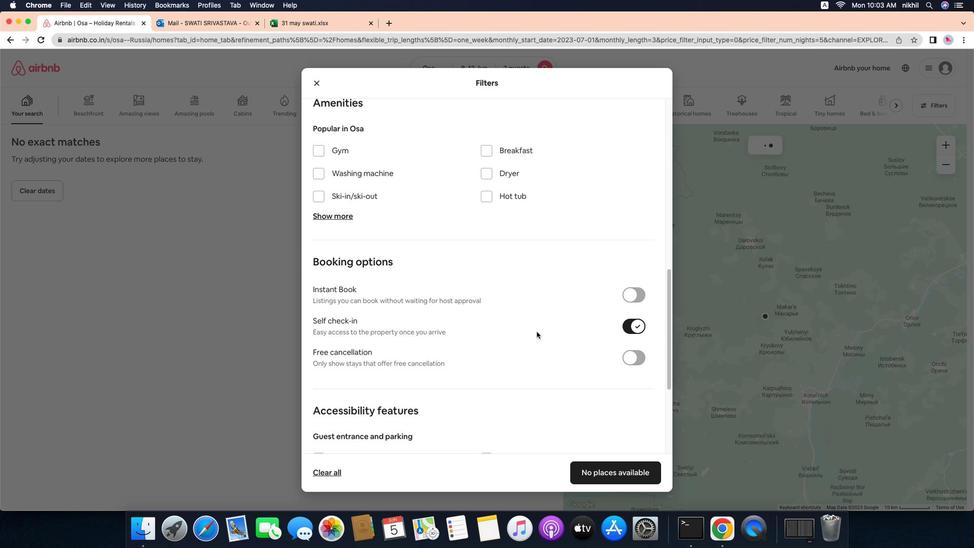 
Action: Mouse scrolled (527, 325) with delta (14, 19)
Screenshot: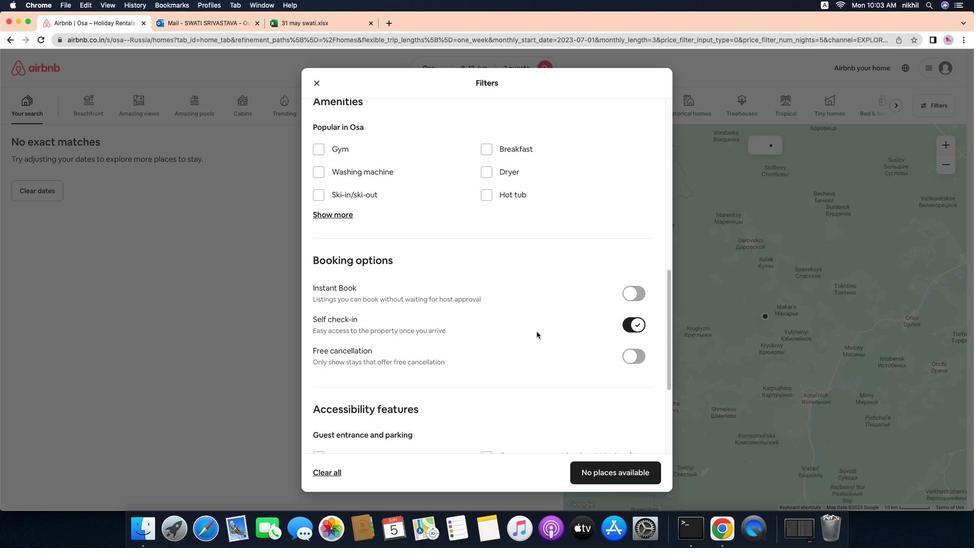 
Action: Mouse scrolled (527, 325) with delta (14, 19)
Screenshot: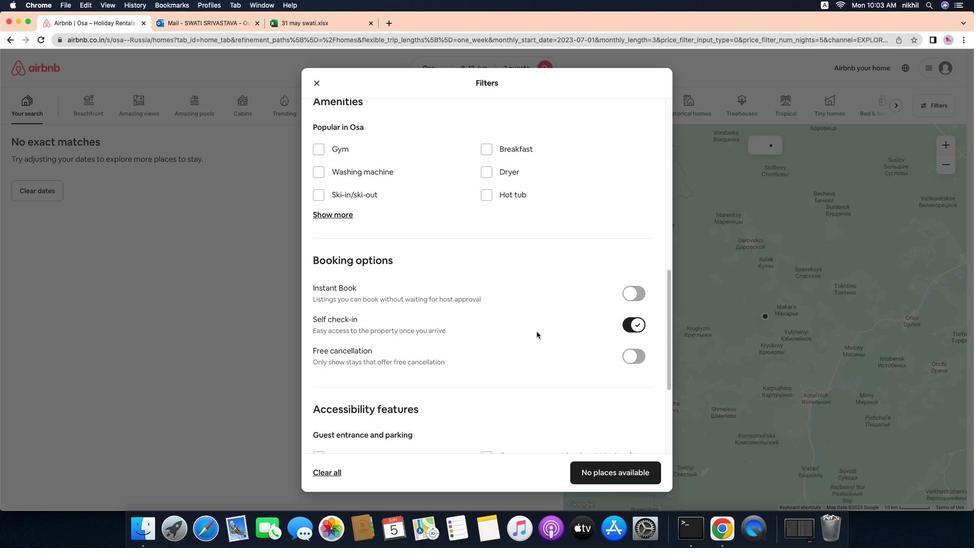 
Action: Mouse scrolled (527, 325) with delta (14, 18)
Screenshot: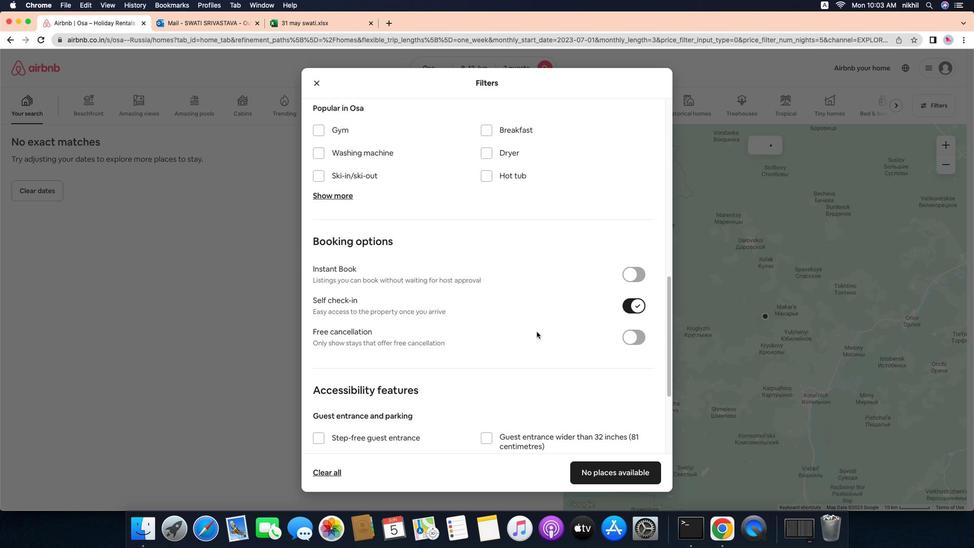 
Action: Mouse scrolled (527, 325) with delta (14, 17)
Screenshot: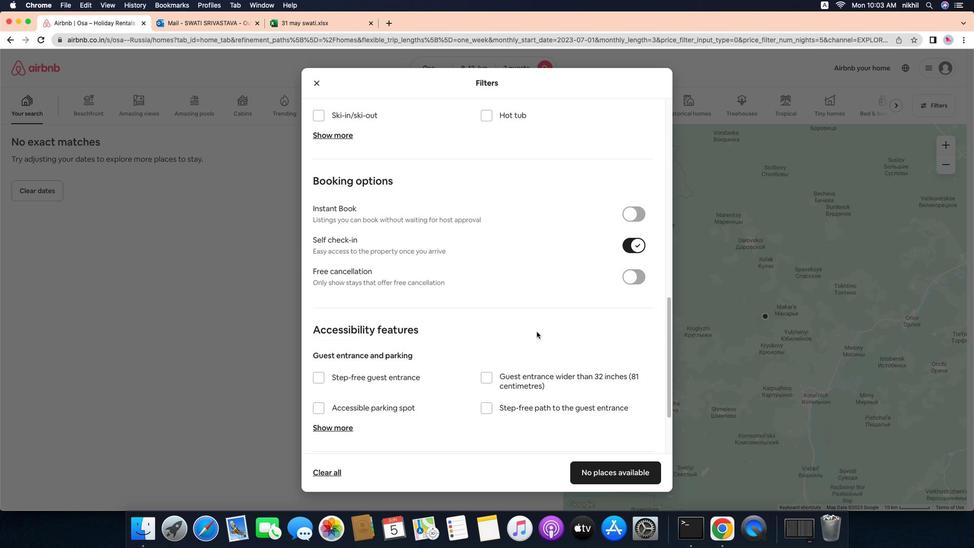 
Action: Mouse scrolled (527, 325) with delta (14, 16)
Screenshot: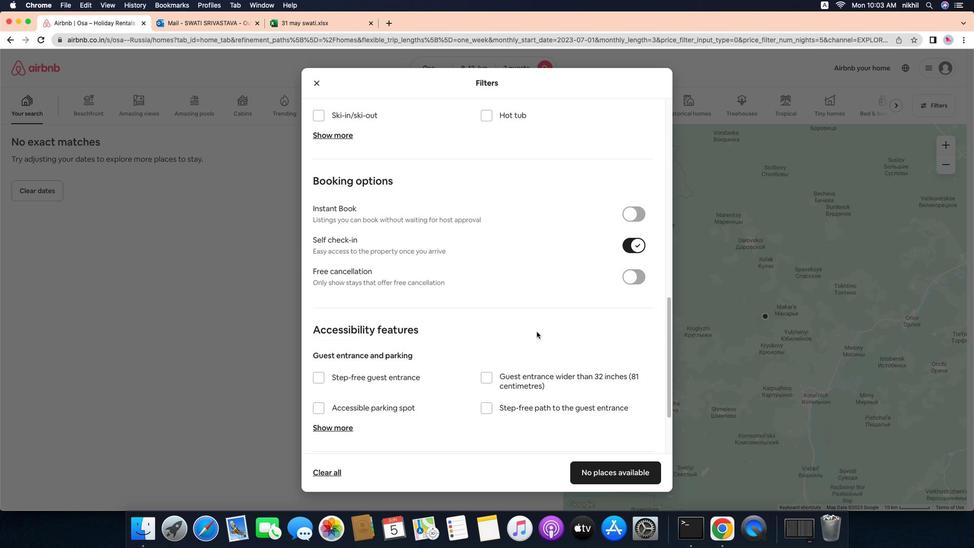 
Action: Mouse scrolled (527, 325) with delta (14, 19)
Screenshot: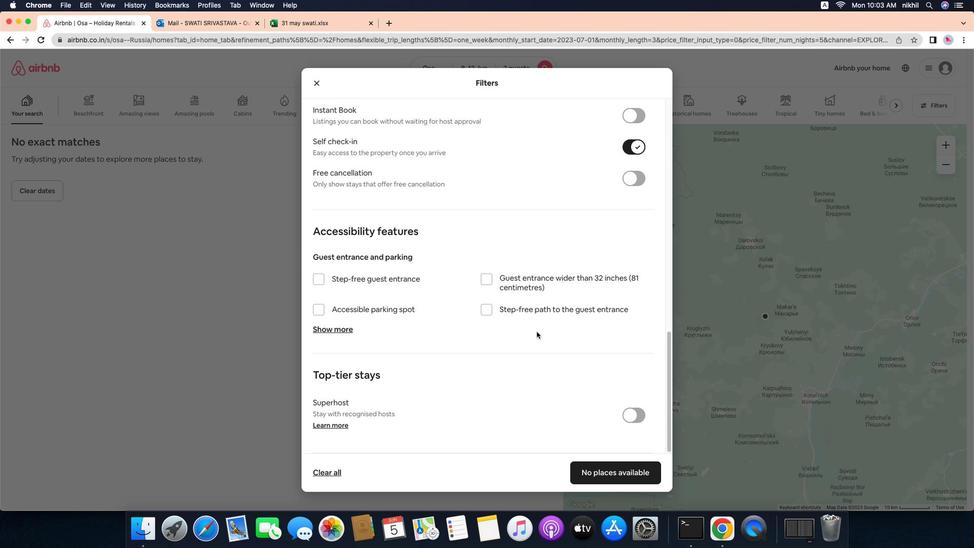 
Action: Mouse scrolled (527, 325) with delta (14, 19)
Screenshot: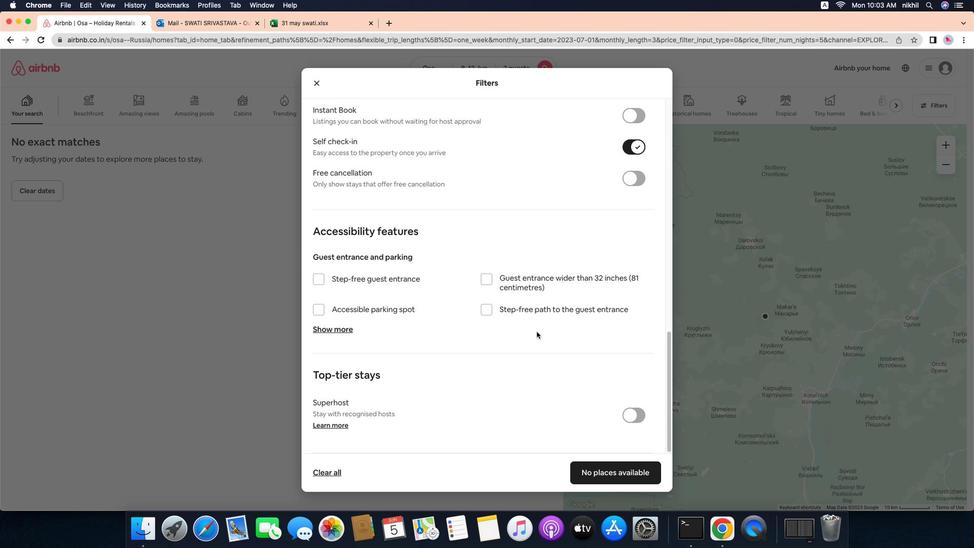 
Action: Mouse scrolled (527, 325) with delta (14, 18)
Screenshot: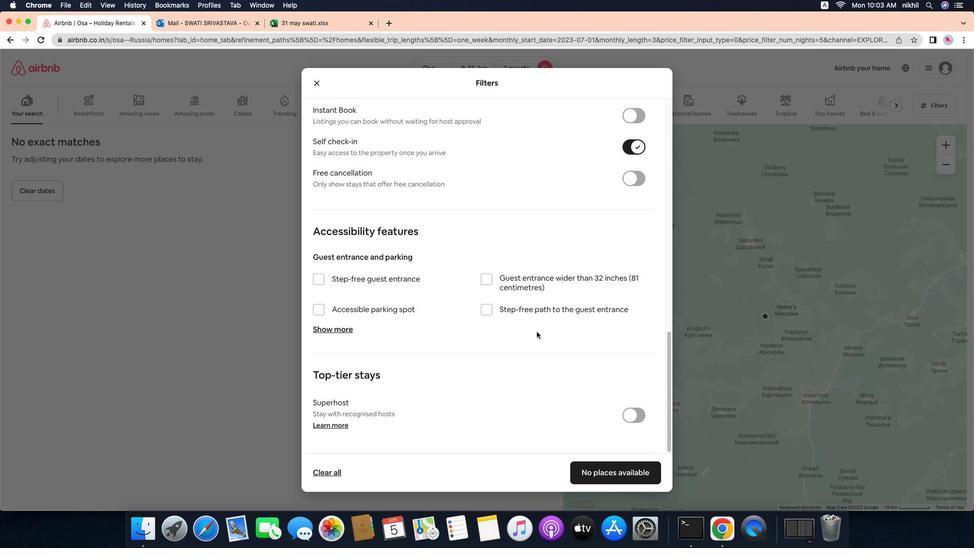 
Action: Mouse scrolled (527, 325) with delta (14, 17)
Screenshot: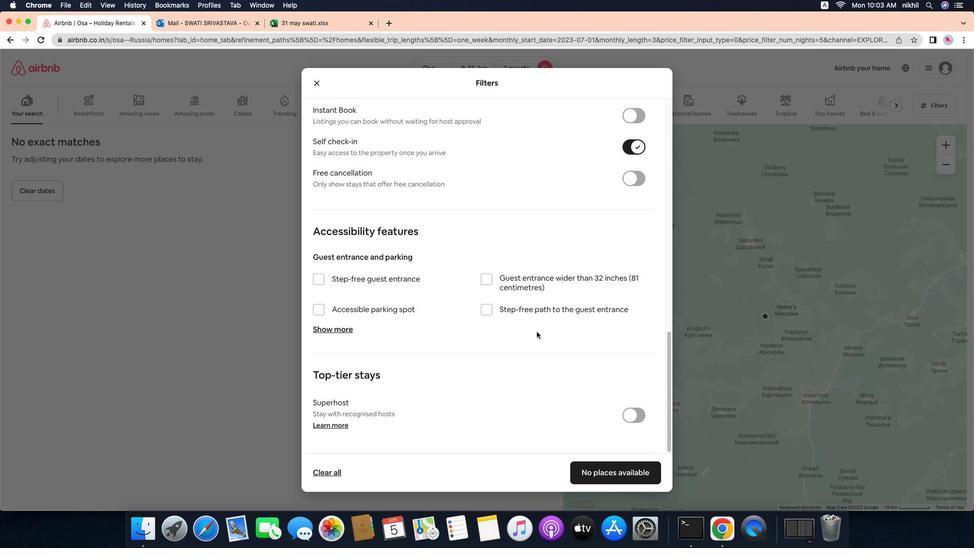 
Action: Mouse scrolled (527, 325) with delta (14, 16)
Screenshot: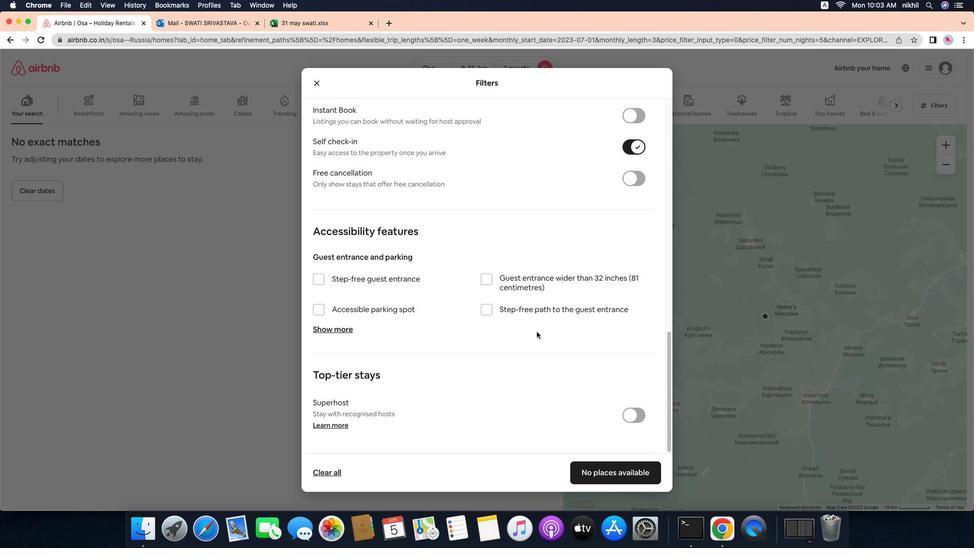 
Action: Mouse moved to (594, 451)
Screenshot: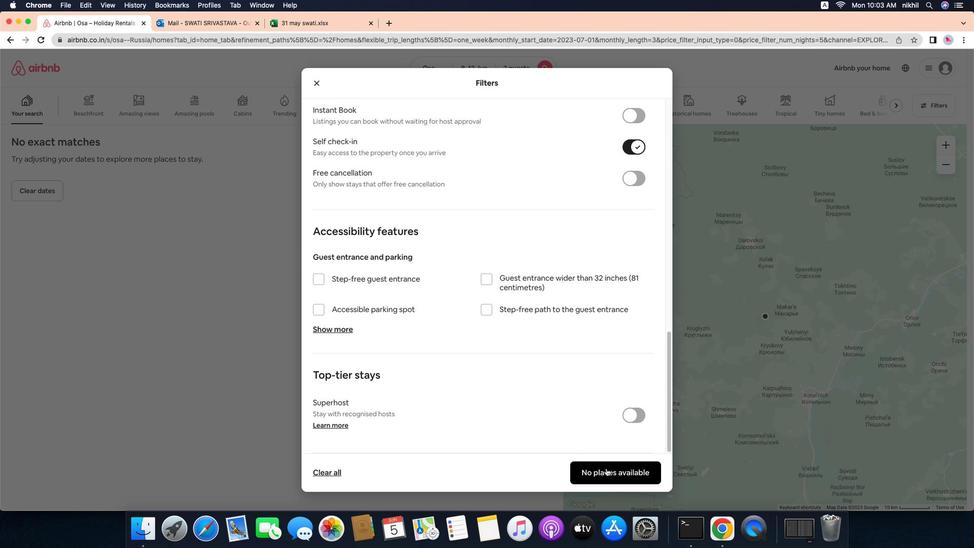
Action: Mouse pressed left at (594, 451)
Screenshot: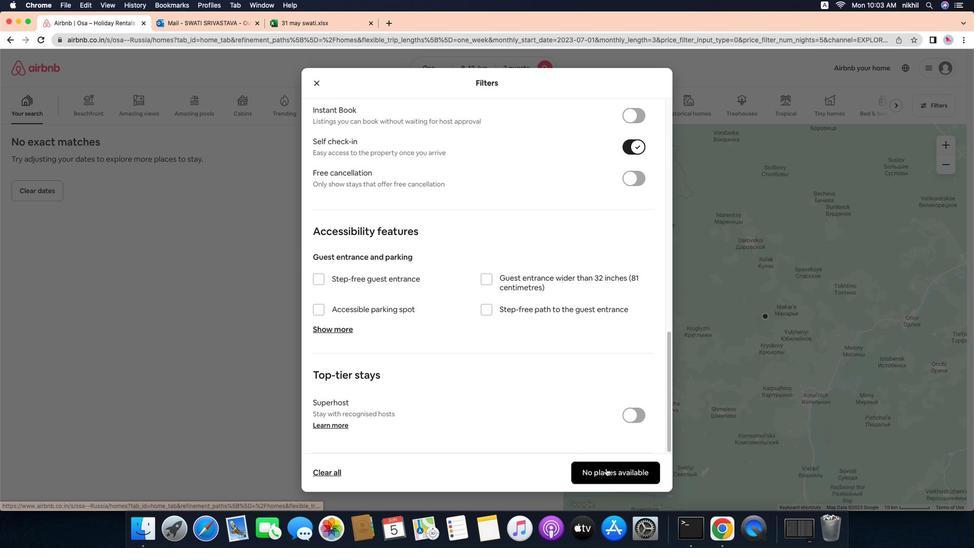 
Action: Mouse moved to (358, 166)
Screenshot: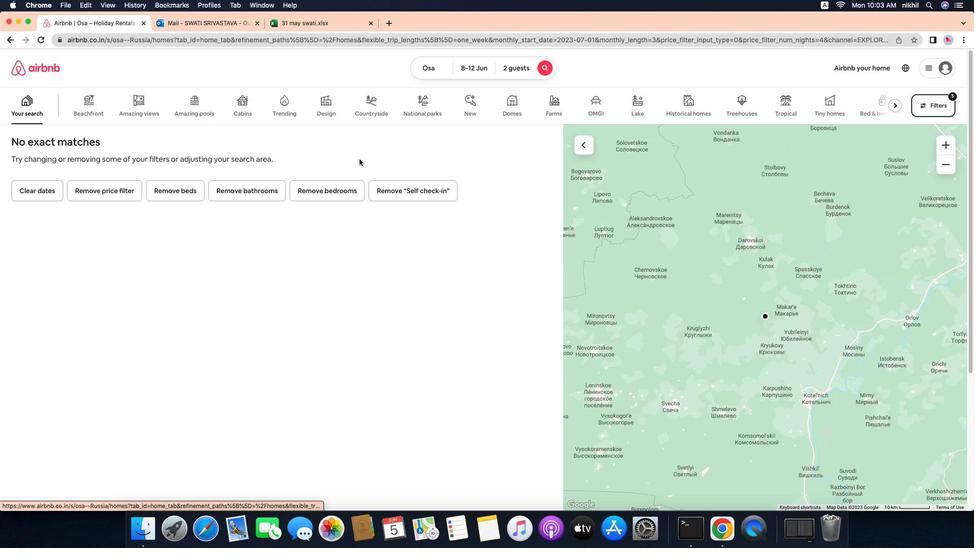 
